Task: Find connections with filter location Villa del Rosario with filter topic #Workwith filter profile language Potuguese with filter current company NTech Workforce with filter school Dr. Harisingh Gour University (Sagar University) with filter industry Embedded Software Products with filter service category Print Design with filter keywords title Petroleum Engineer
Action: Mouse moved to (489, 66)
Screenshot: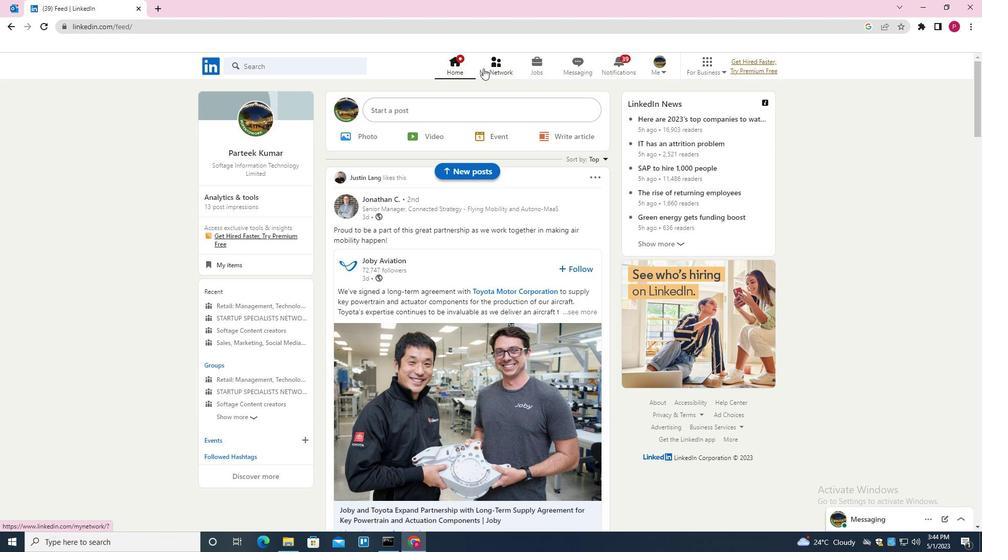 
Action: Mouse pressed left at (489, 66)
Screenshot: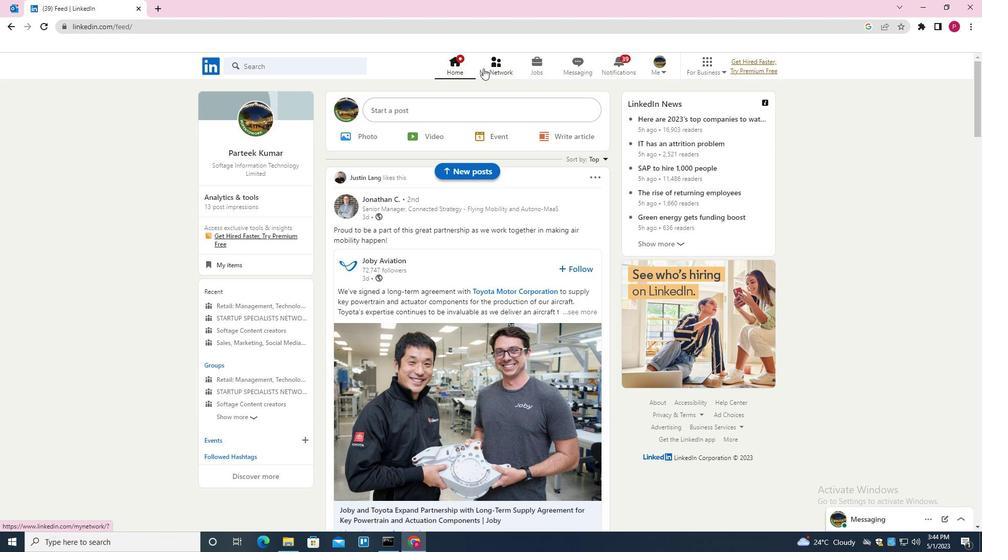 
Action: Mouse moved to (318, 129)
Screenshot: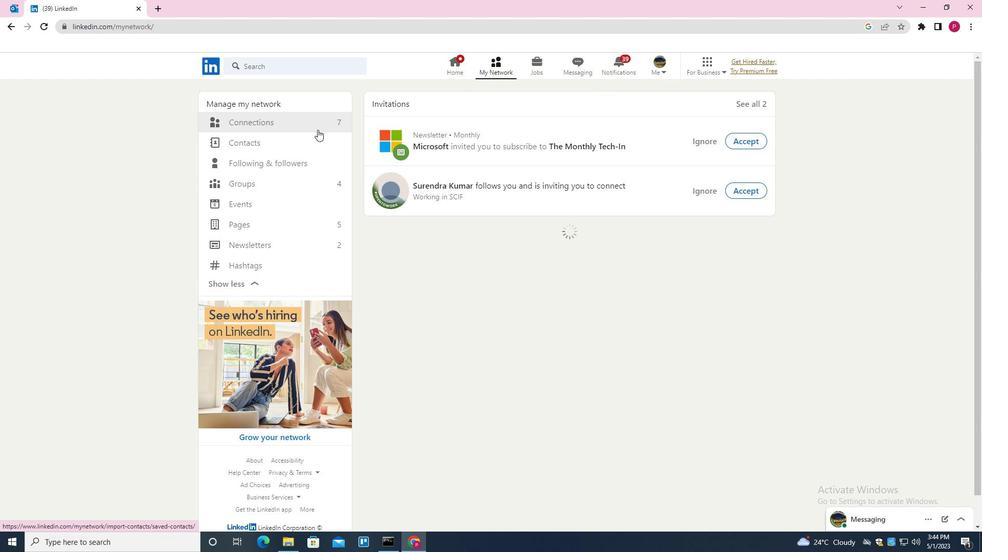 
Action: Mouse pressed left at (318, 129)
Screenshot: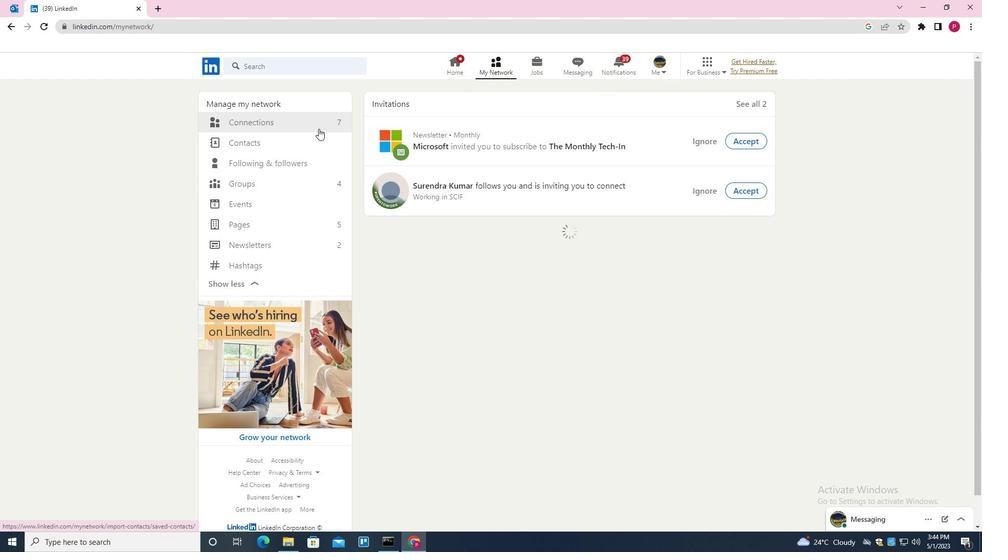 
Action: Mouse moved to (321, 127)
Screenshot: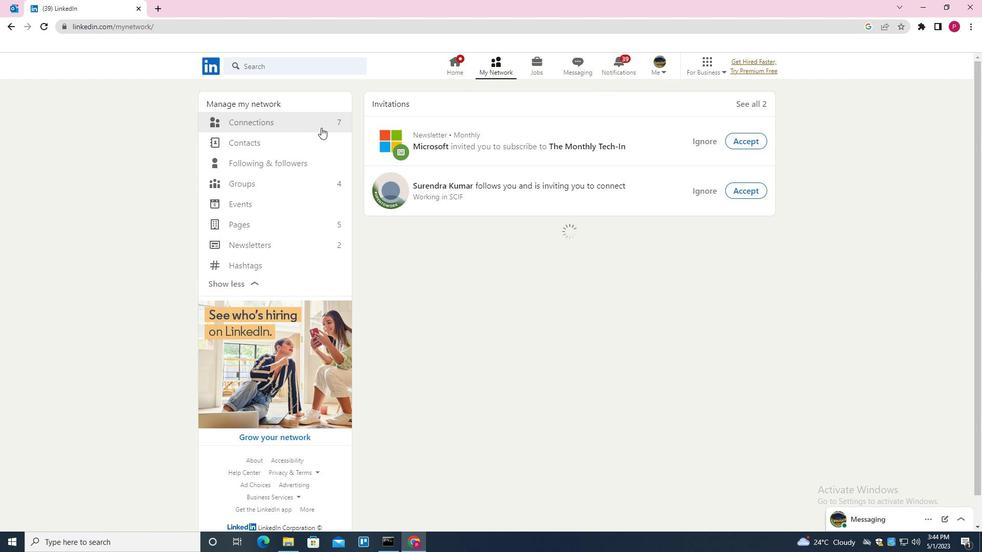 
Action: Mouse pressed left at (321, 127)
Screenshot: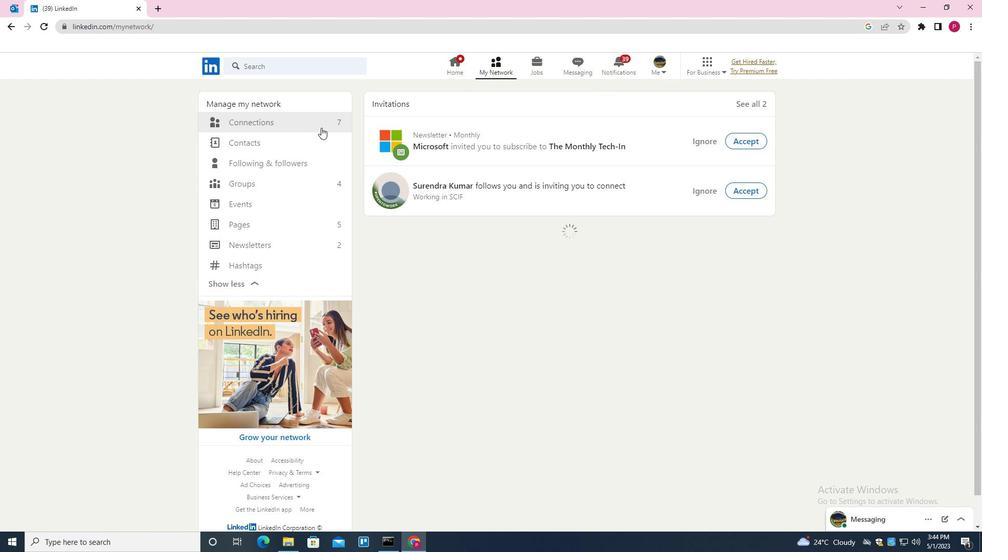 
Action: Mouse moved to (573, 124)
Screenshot: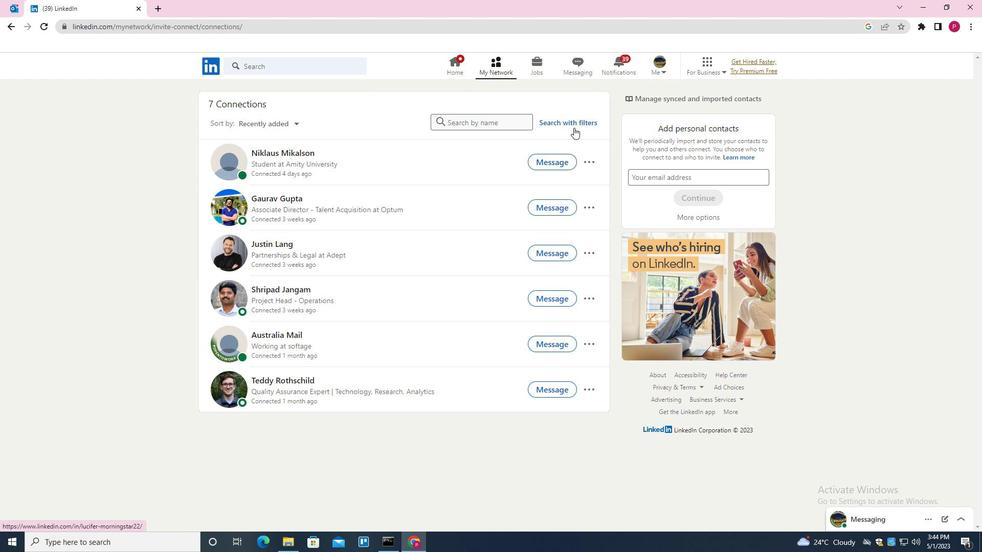 
Action: Mouse pressed left at (573, 124)
Screenshot: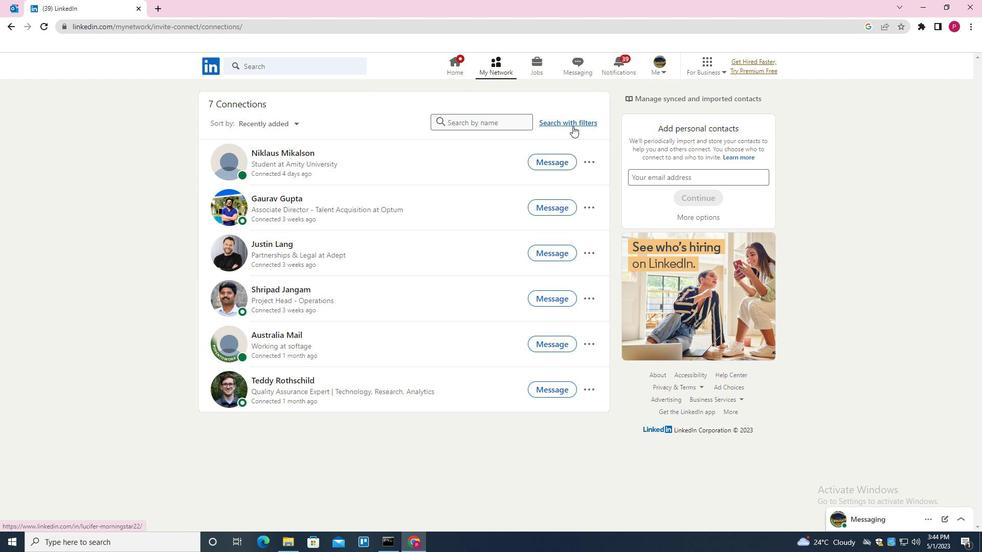 
Action: Mouse moved to (519, 94)
Screenshot: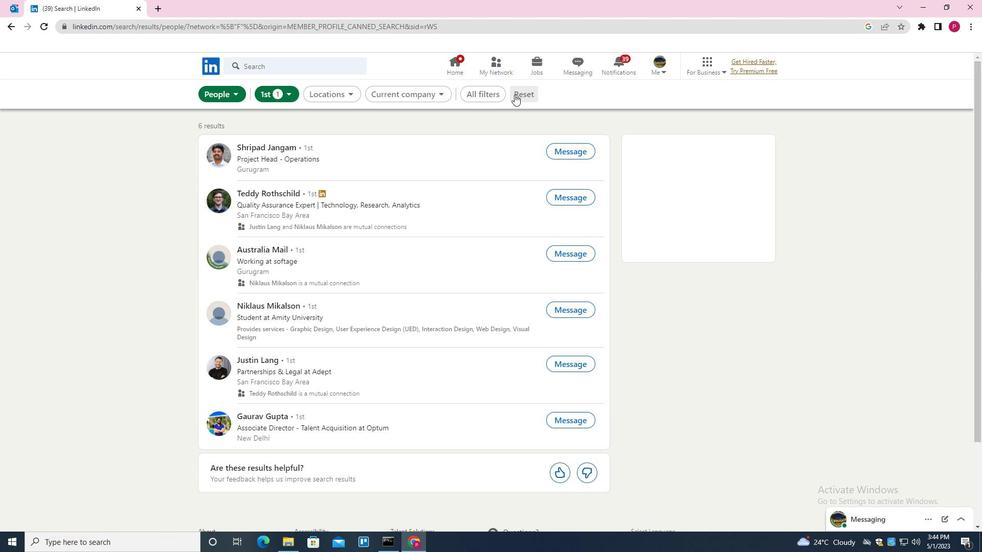 
Action: Mouse pressed left at (519, 94)
Screenshot: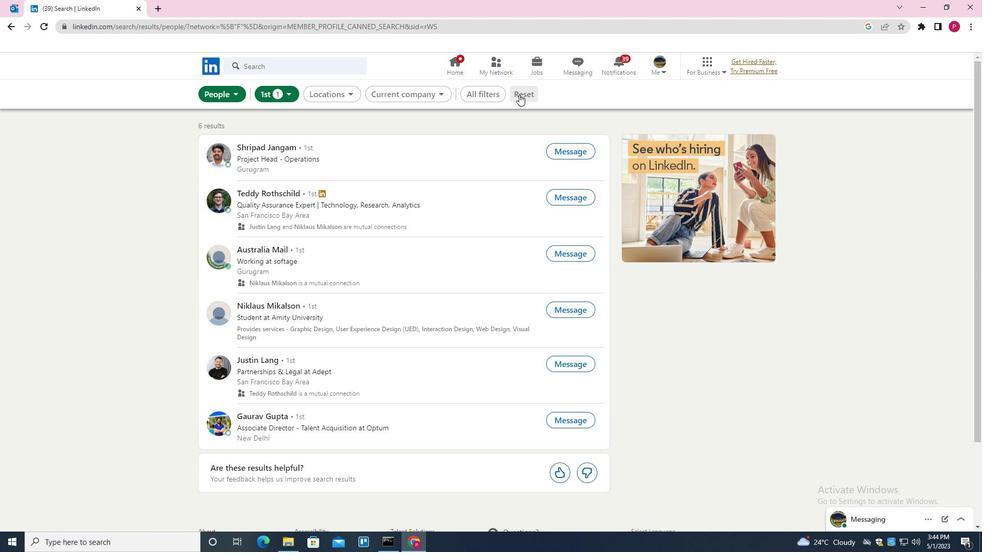 
Action: Mouse moved to (507, 93)
Screenshot: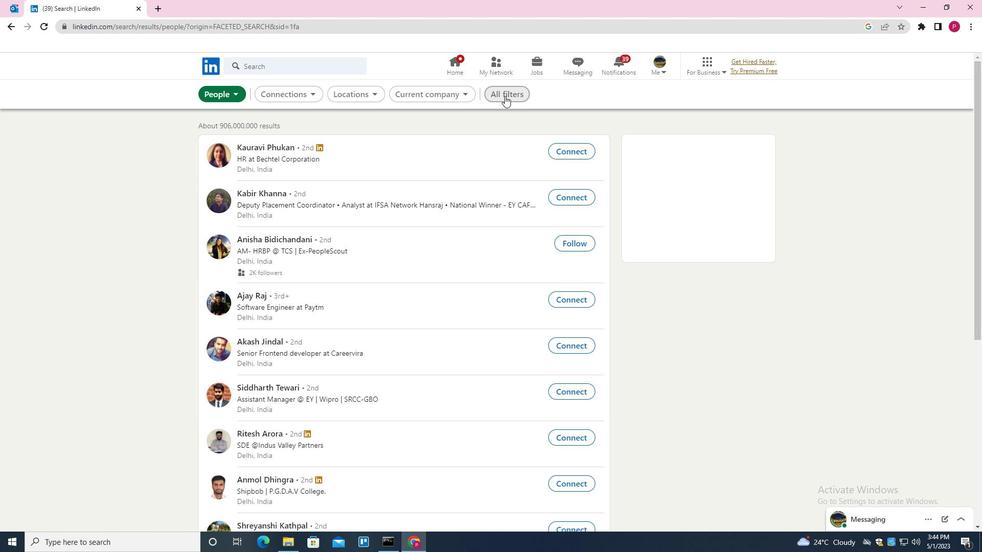 
Action: Mouse pressed left at (507, 93)
Screenshot: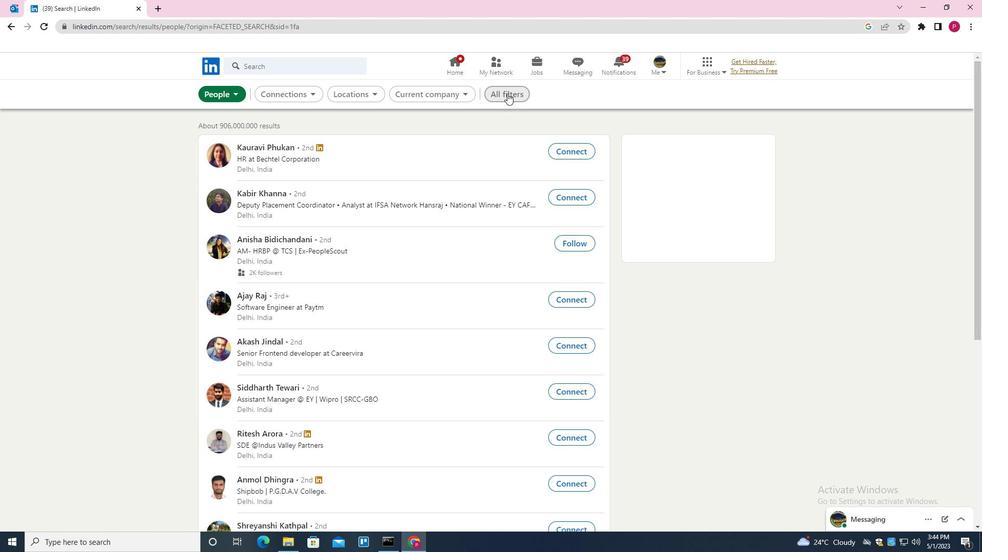 
Action: Mouse moved to (871, 331)
Screenshot: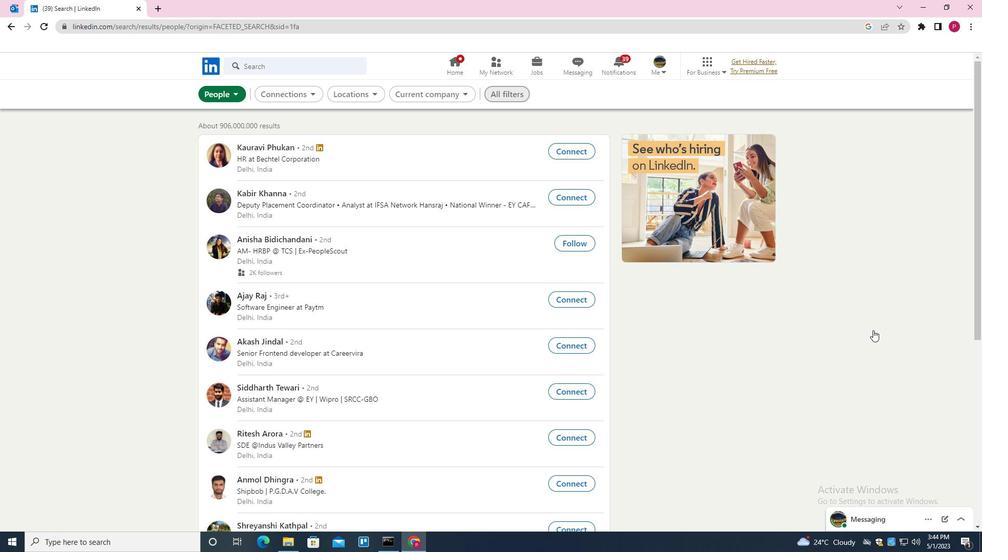 
Action: Mouse scrolled (871, 331) with delta (0, 0)
Screenshot: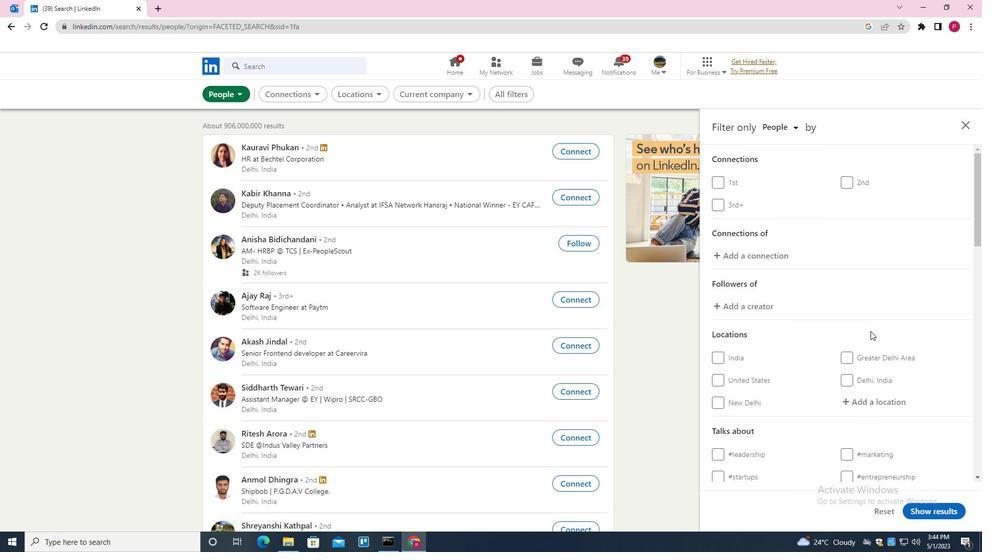 
Action: Mouse scrolled (871, 331) with delta (0, 0)
Screenshot: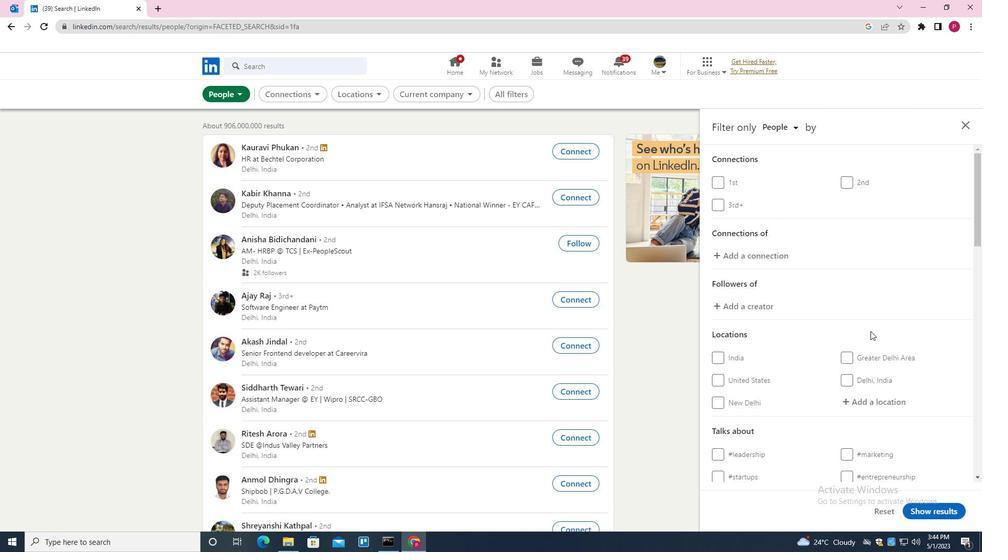 
Action: Mouse moved to (883, 299)
Screenshot: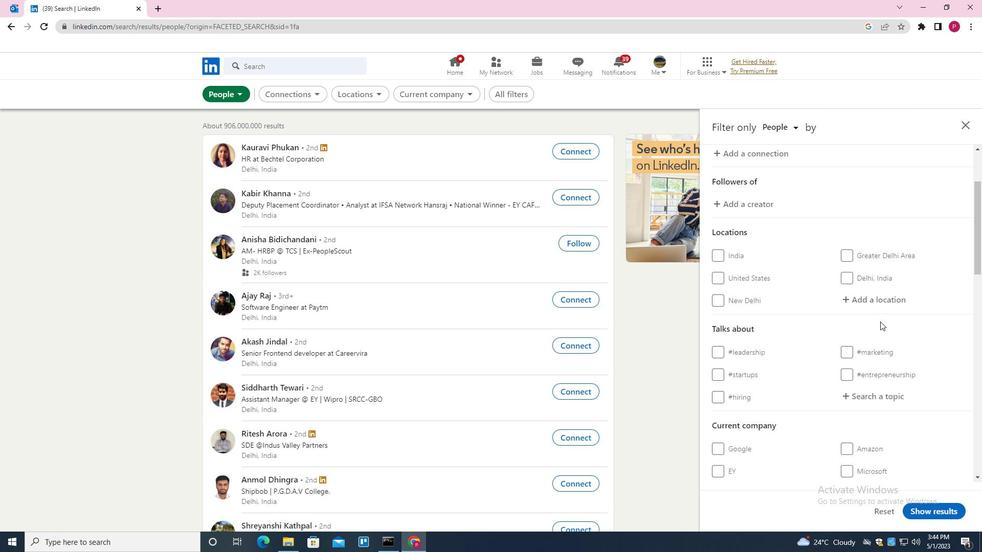 
Action: Mouse pressed left at (883, 299)
Screenshot: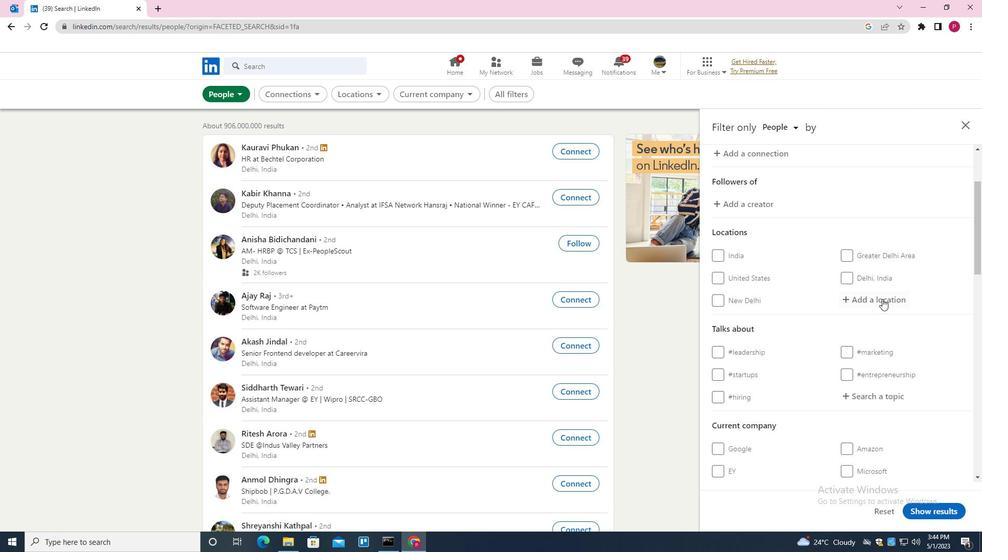 
Action: Key pressed <Key.shift>VILLA<Key.space>DEL<Key.down><Key.enter>
Screenshot: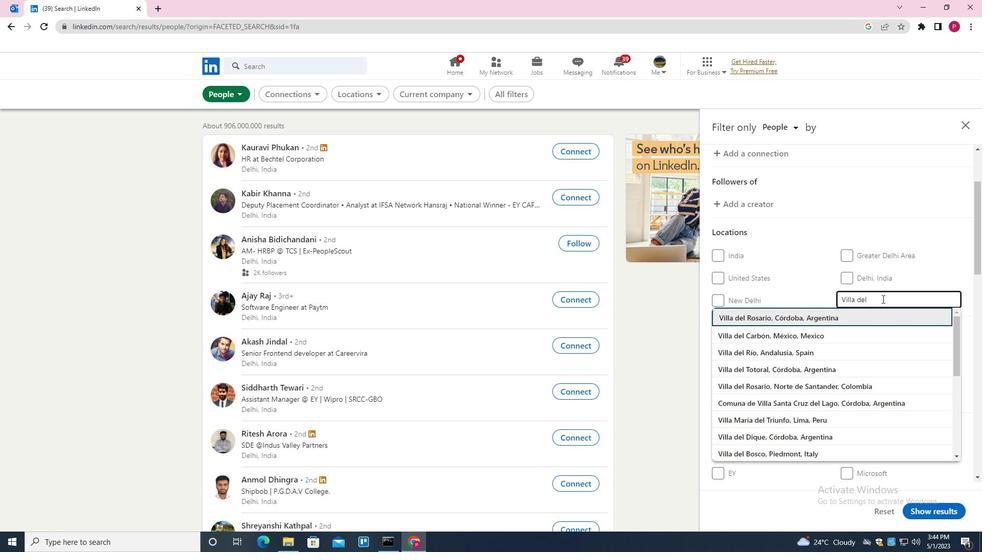 
Action: Mouse moved to (877, 302)
Screenshot: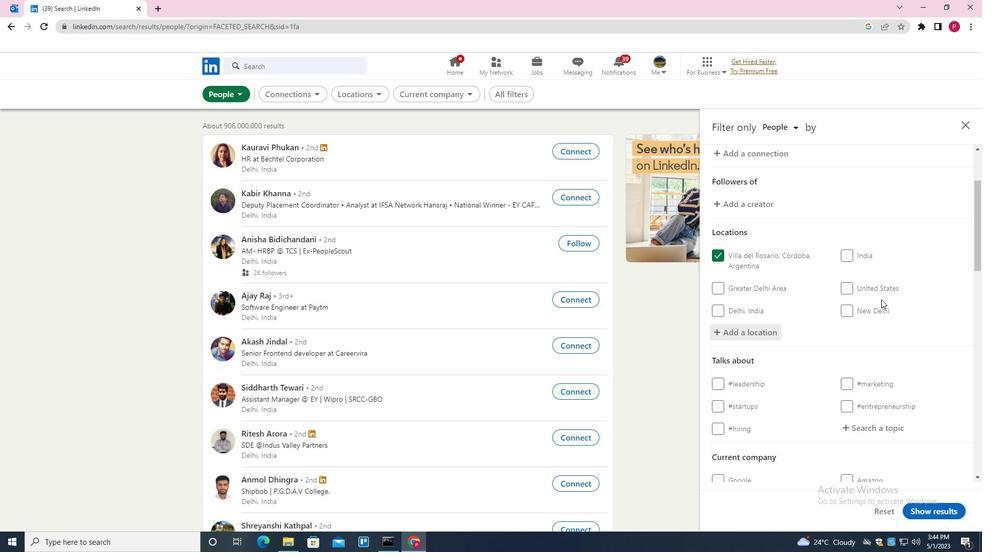 
Action: Mouse scrolled (877, 302) with delta (0, 0)
Screenshot: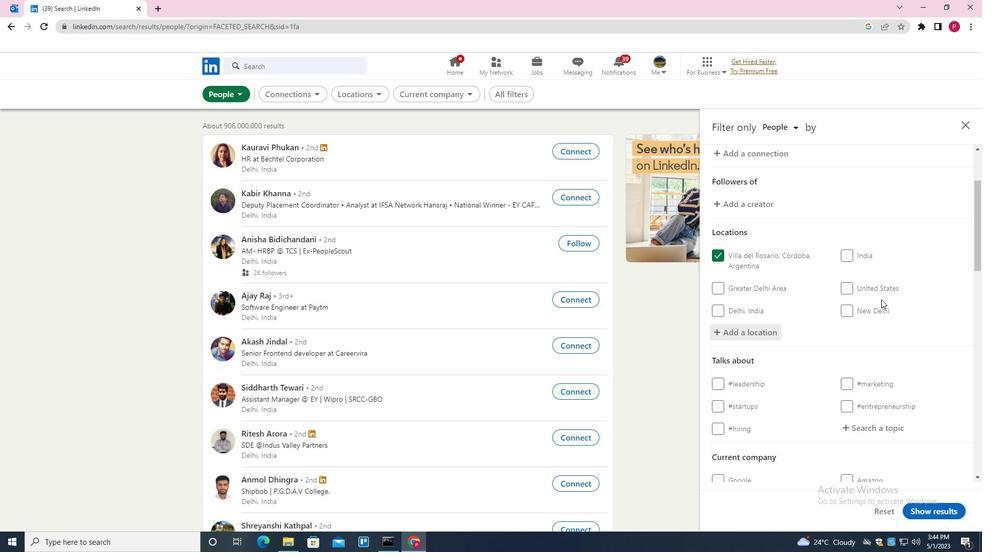 
Action: Mouse moved to (875, 305)
Screenshot: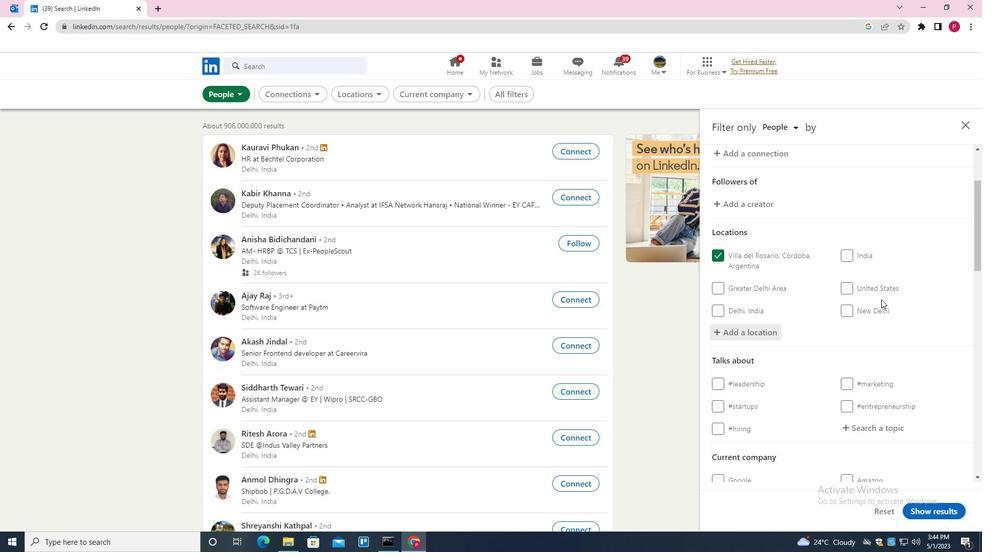 
Action: Mouse scrolled (875, 304) with delta (0, 0)
Screenshot: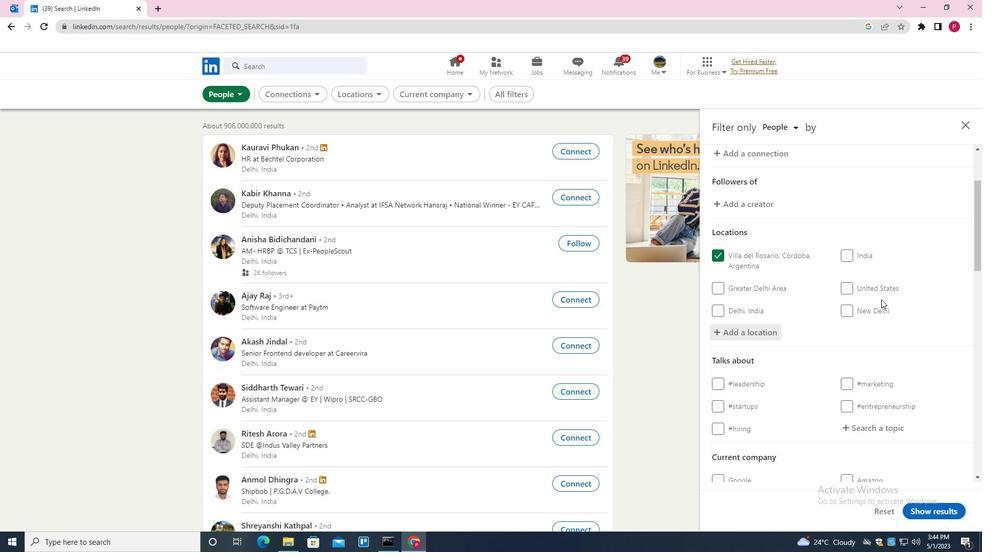 
Action: Mouse scrolled (875, 304) with delta (0, 0)
Screenshot: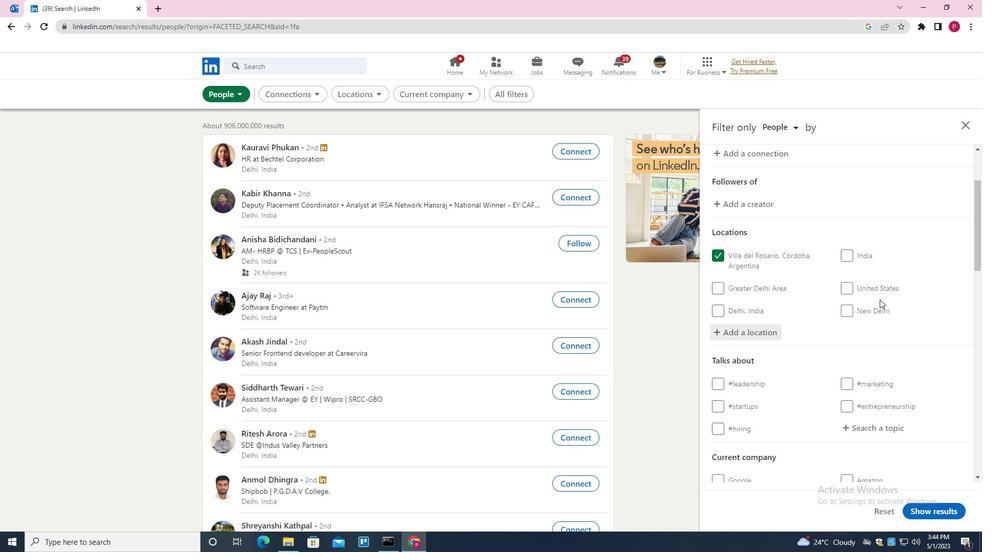 
Action: Mouse moved to (877, 269)
Screenshot: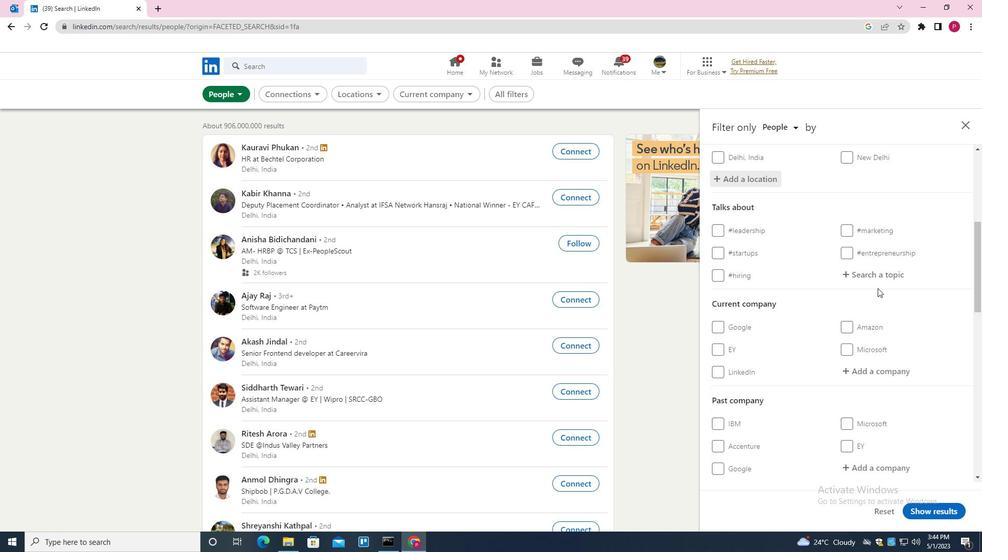 
Action: Mouse pressed left at (877, 269)
Screenshot: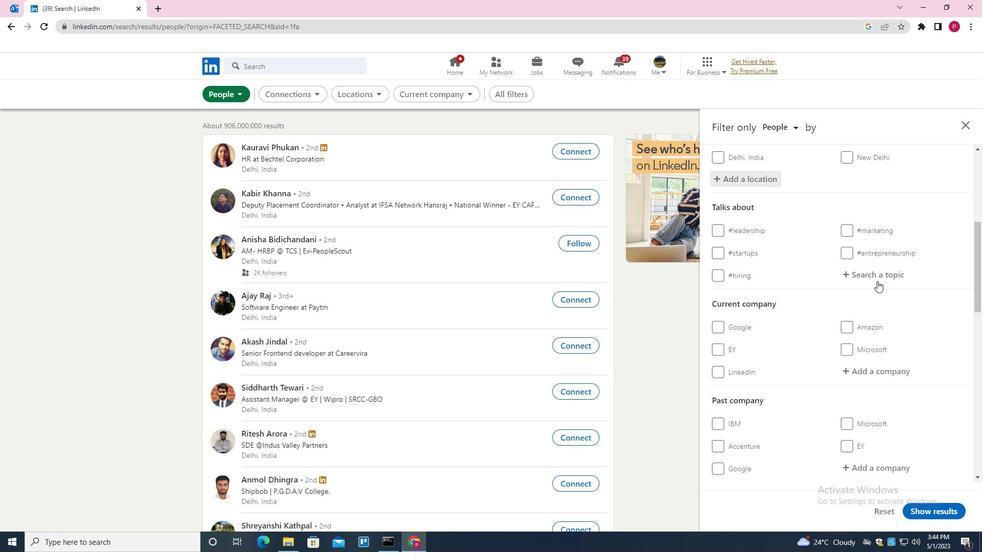 
Action: Key pressed WORK<Key.down><Key.enter>
Screenshot: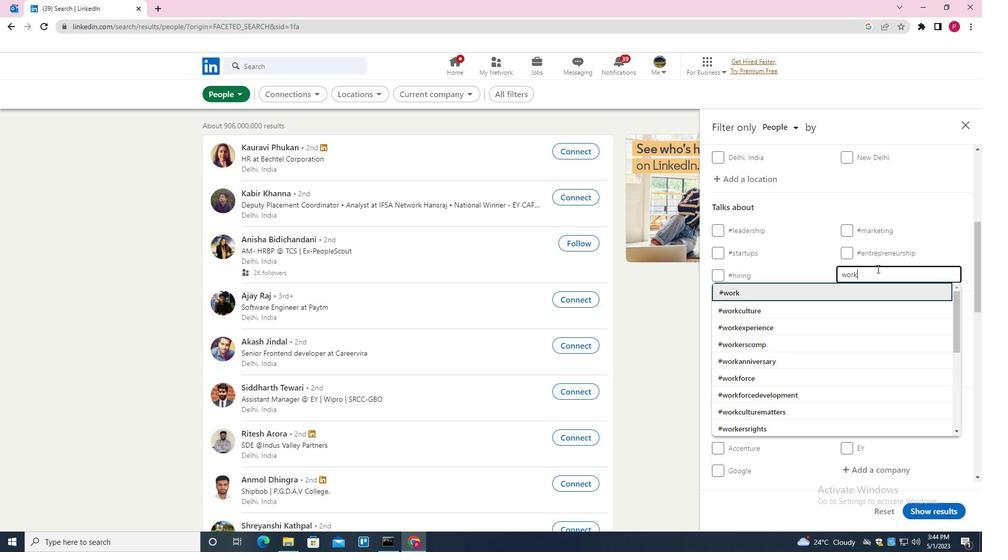 
Action: Mouse moved to (859, 297)
Screenshot: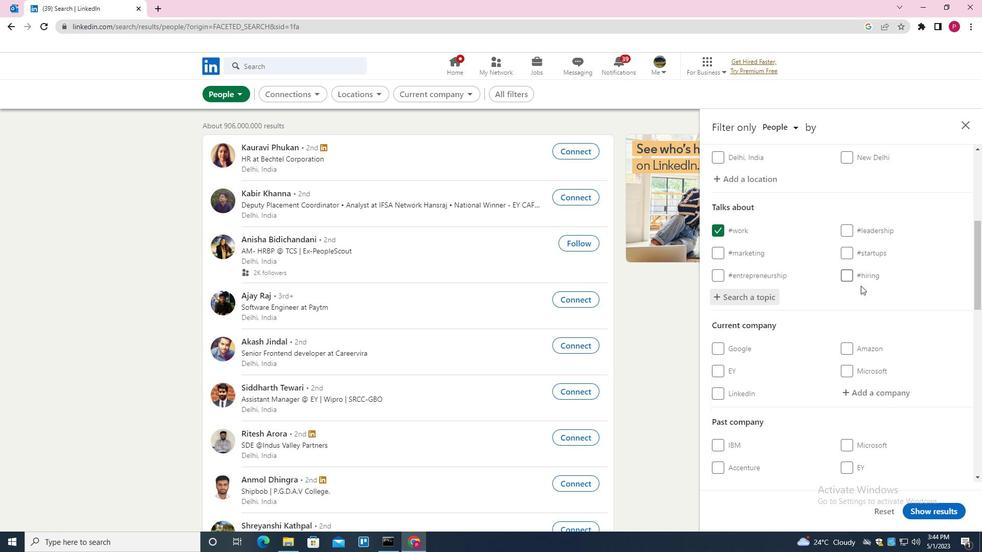 
Action: Mouse scrolled (859, 296) with delta (0, 0)
Screenshot: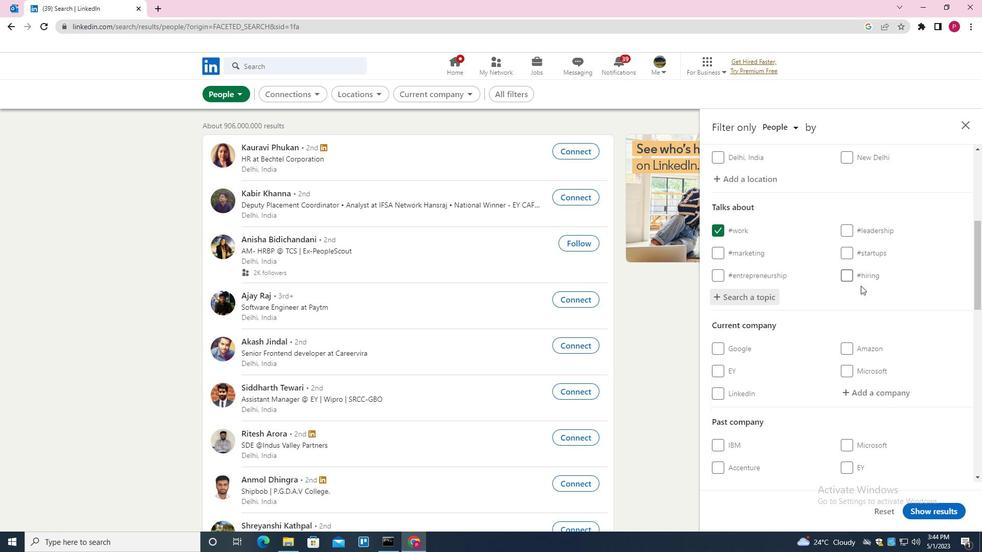 
Action: Mouse moved to (851, 302)
Screenshot: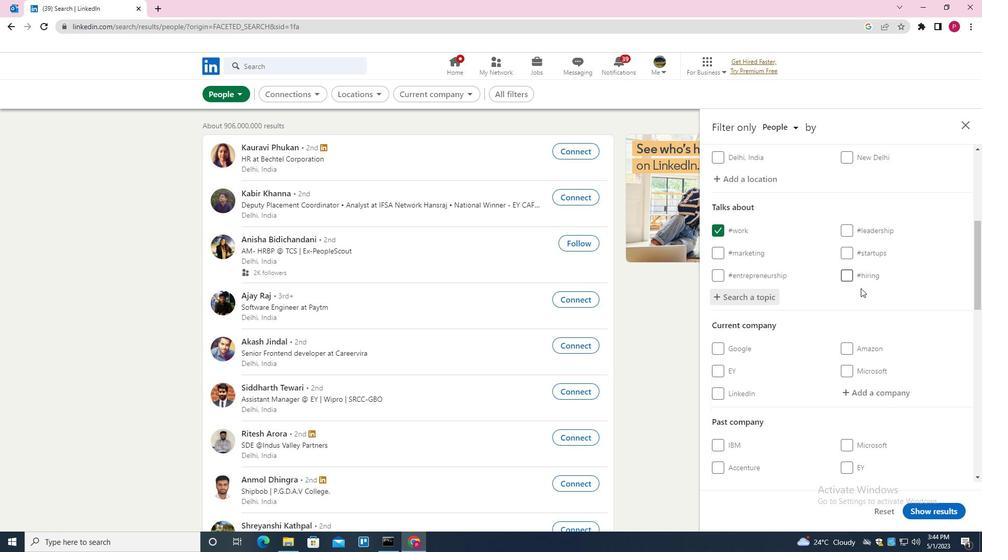
Action: Mouse scrolled (851, 302) with delta (0, 0)
Screenshot: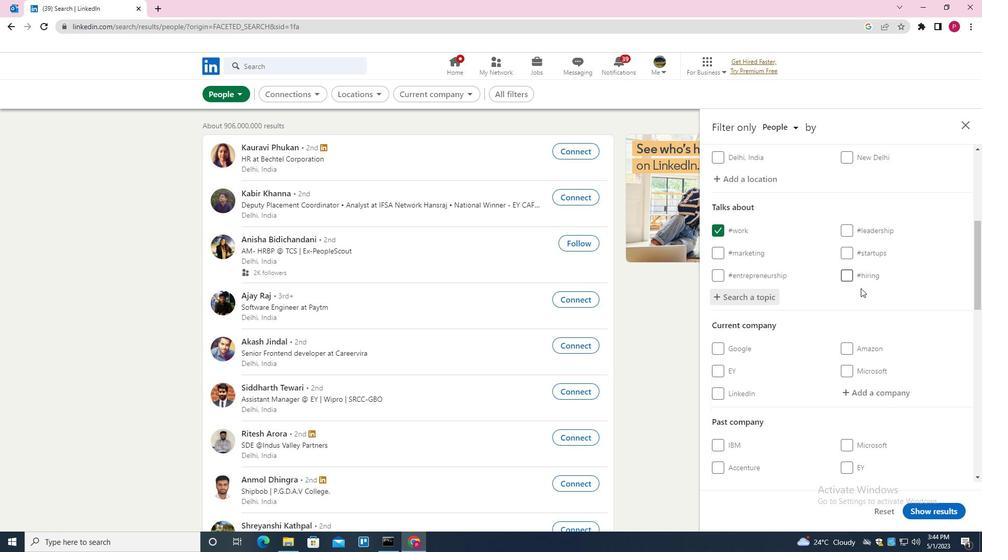 
Action: Mouse moved to (848, 305)
Screenshot: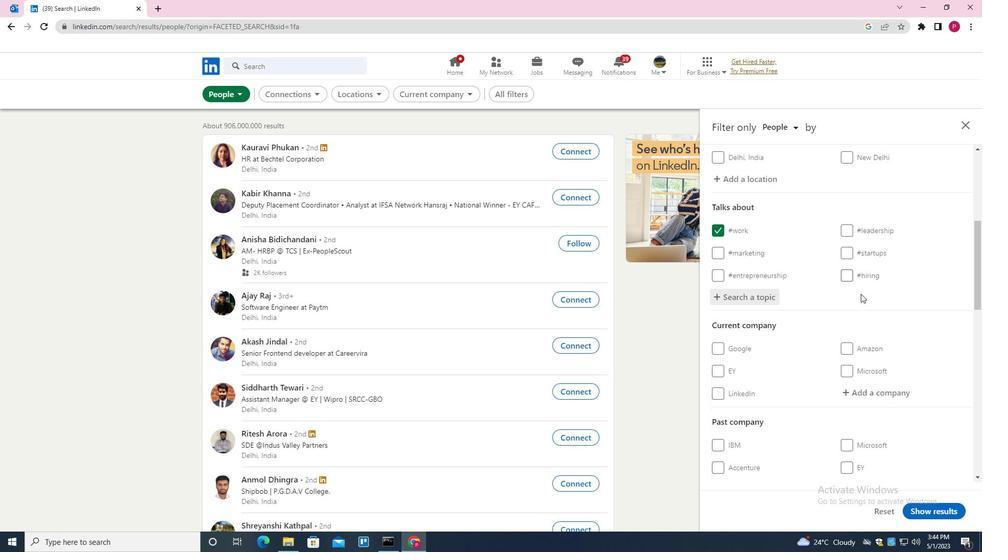 
Action: Mouse scrolled (848, 304) with delta (0, 0)
Screenshot: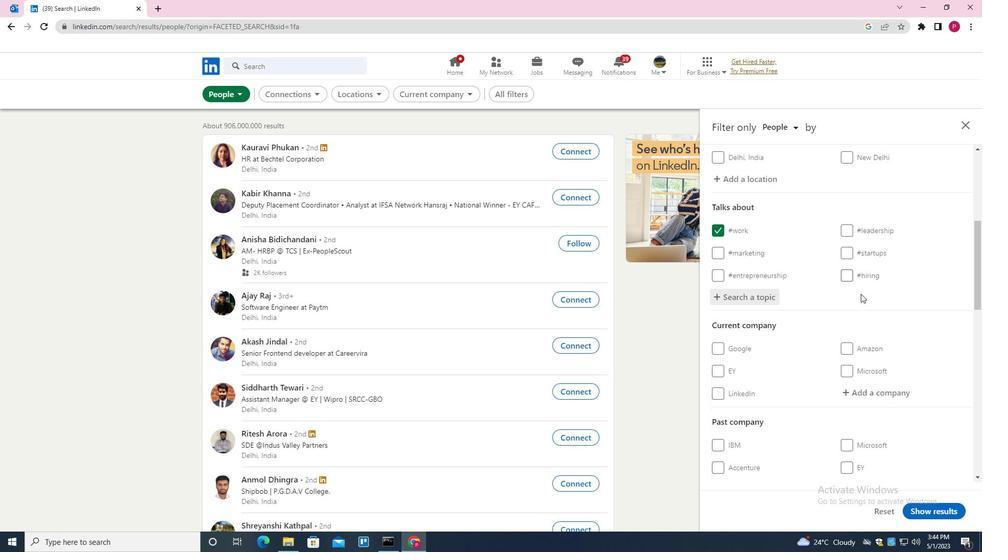 
Action: Mouse moved to (812, 336)
Screenshot: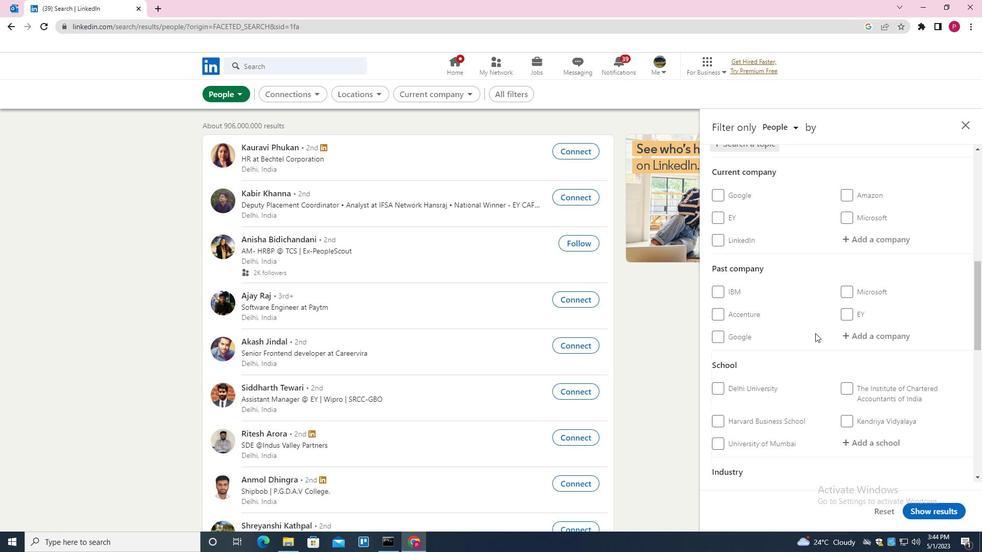 
Action: Mouse scrolled (812, 336) with delta (0, 0)
Screenshot: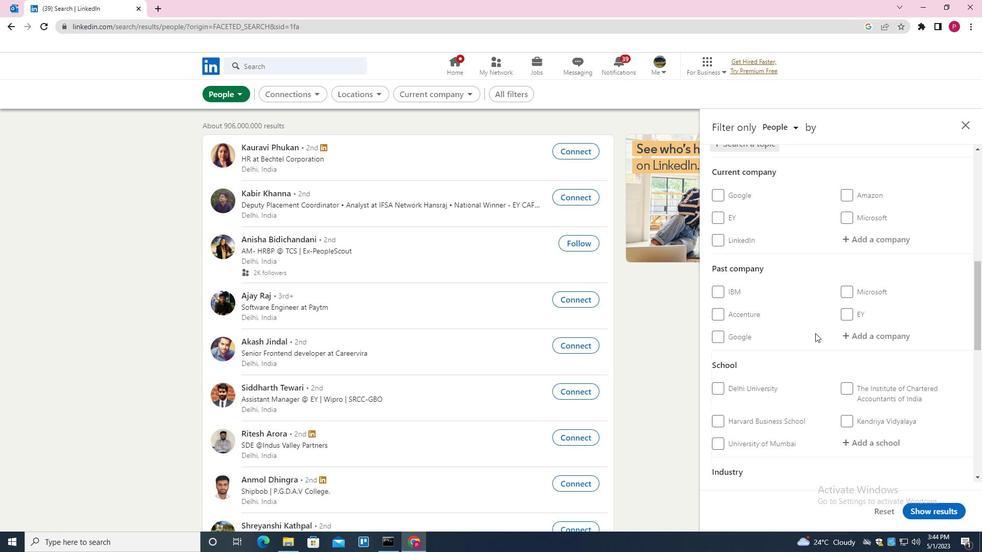 
Action: Mouse scrolled (812, 336) with delta (0, 0)
Screenshot: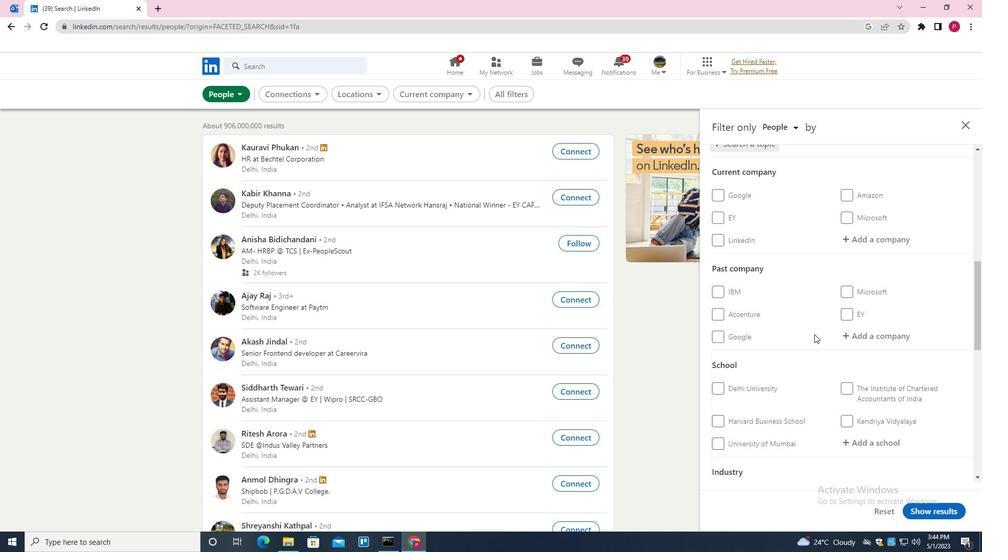 
Action: Mouse scrolled (812, 336) with delta (0, 0)
Screenshot: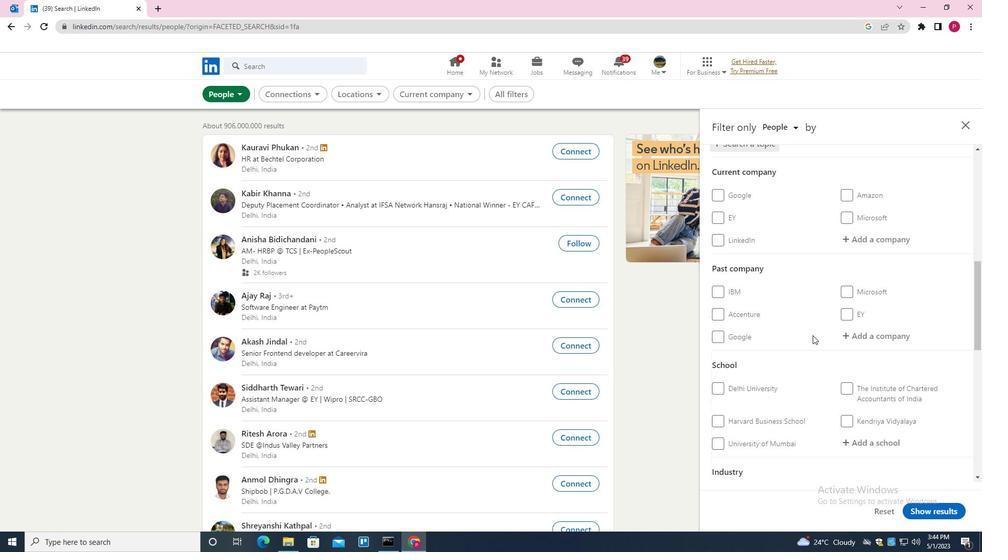 
Action: Mouse scrolled (812, 336) with delta (0, 0)
Screenshot: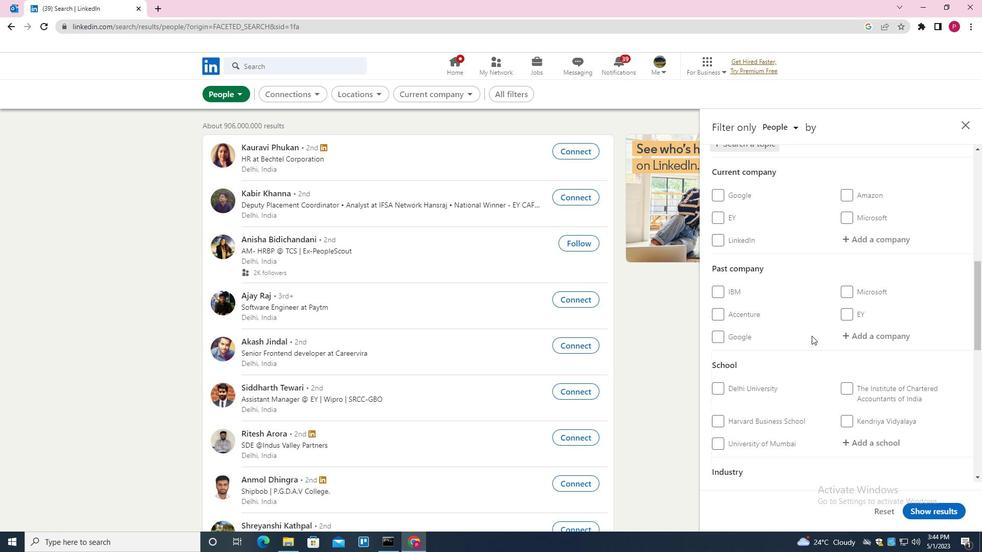 
Action: Mouse scrolled (812, 336) with delta (0, 0)
Screenshot: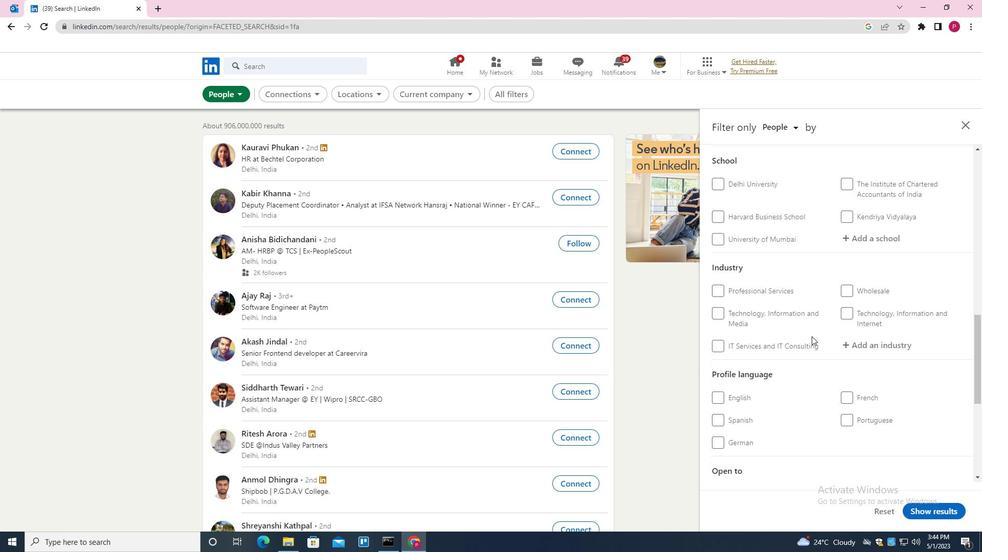 
Action: Mouse scrolled (812, 336) with delta (0, 0)
Screenshot: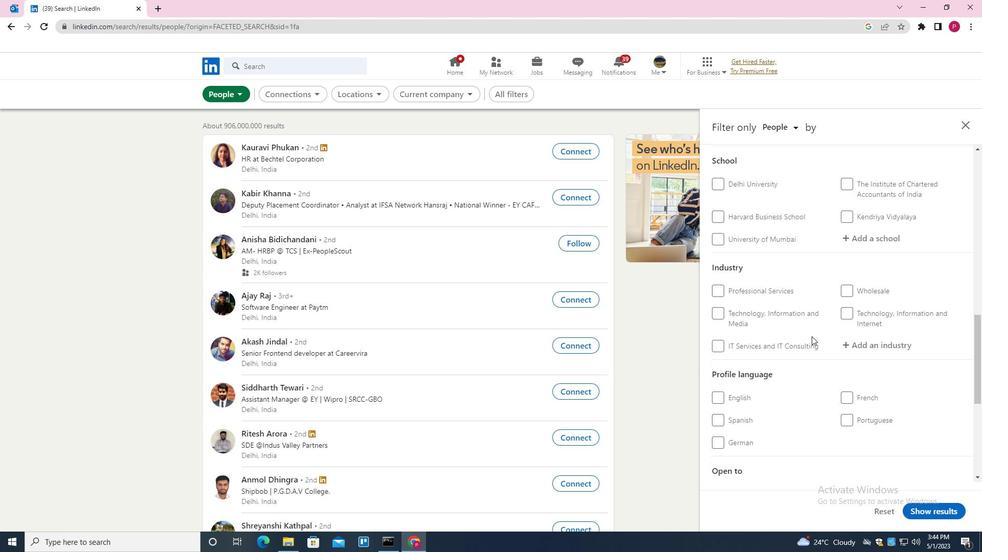 
Action: Mouse scrolled (812, 336) with delta (0, 0)
Screenshot: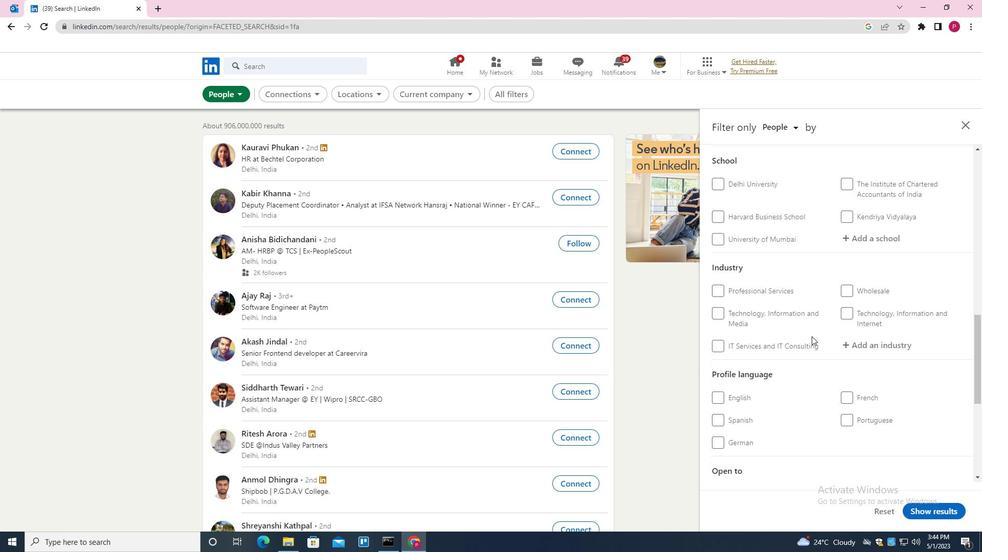 
Action: Mouse moved to (849, 265)
Screenshot: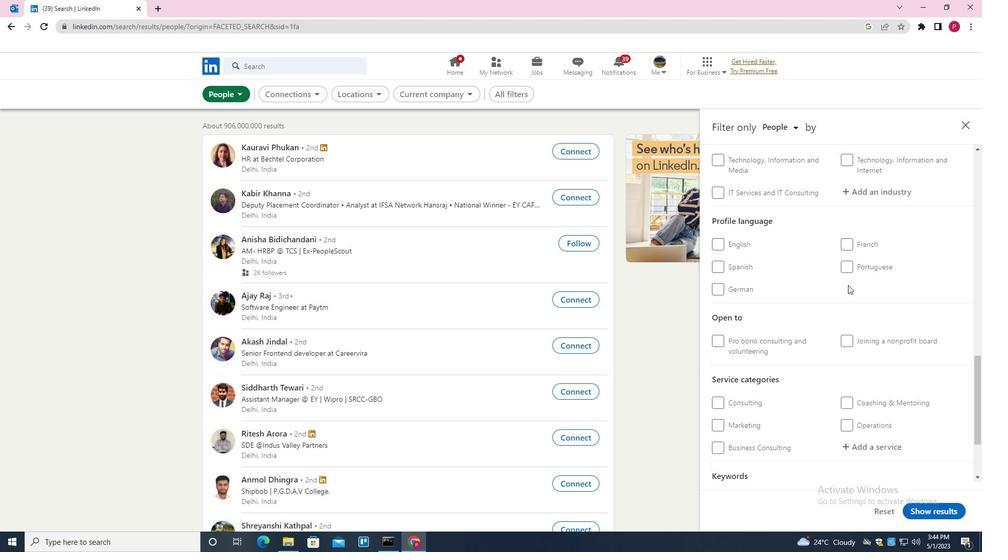 
Action: Mouse pressed left at (849, 265)
Screenshot: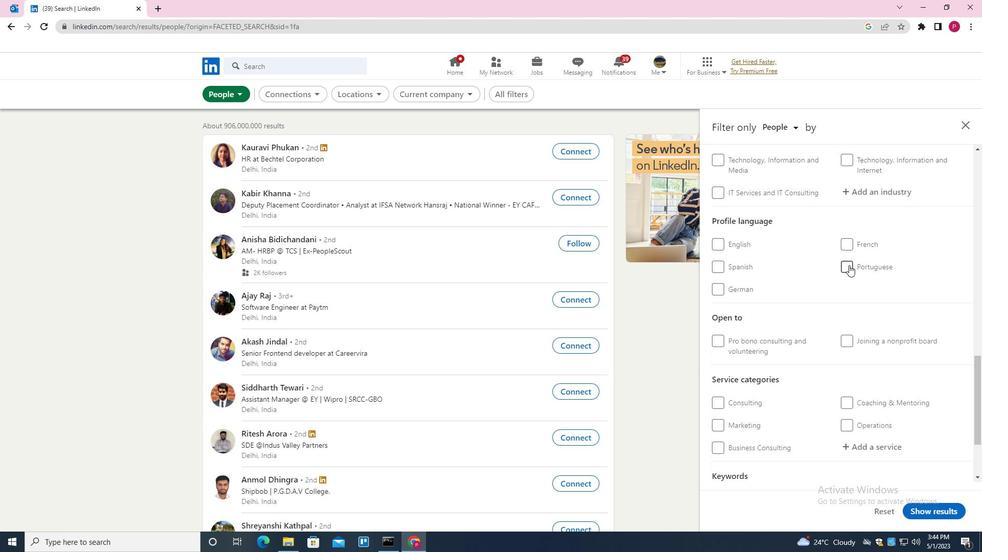
Action: Mouse moved to (790, 313)
Screenshot: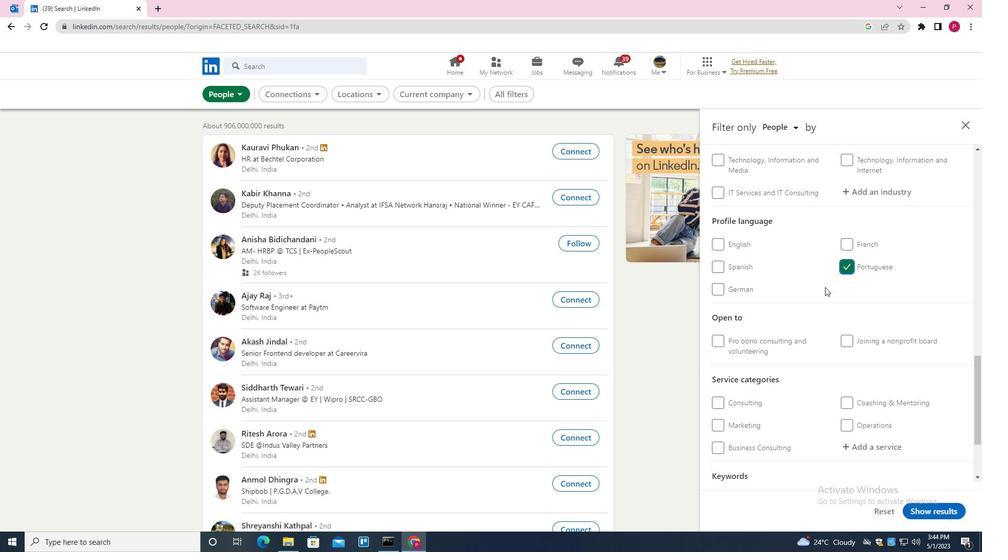 
Action: Mouse scrolled (790, 313) with delta (0, 0)
Screenshot: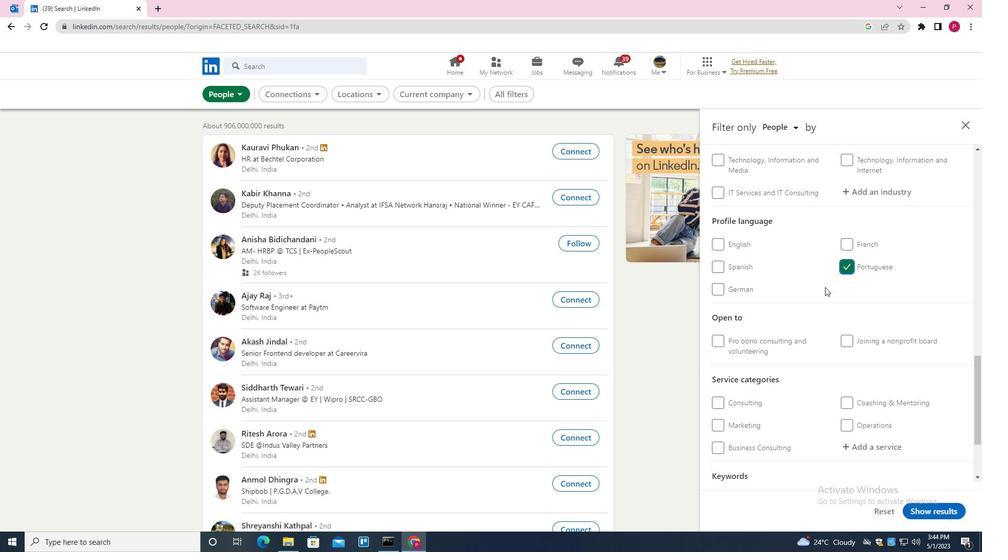 
Action: Mouse scrolled (790, 313) with delta (0, 0)
Screenshot: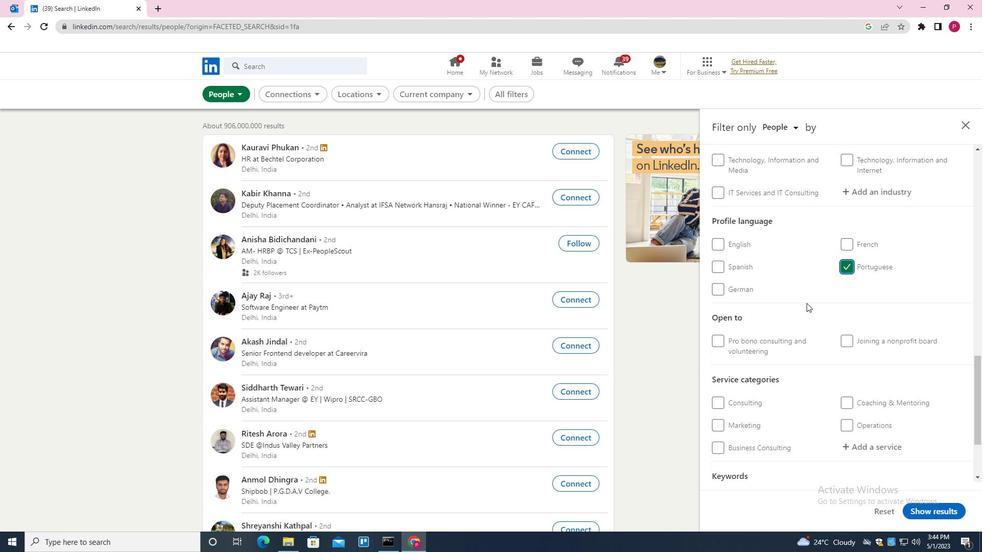 
Action: Mouse scrolled (790, 313) with delta (0, 0)
Screenshot: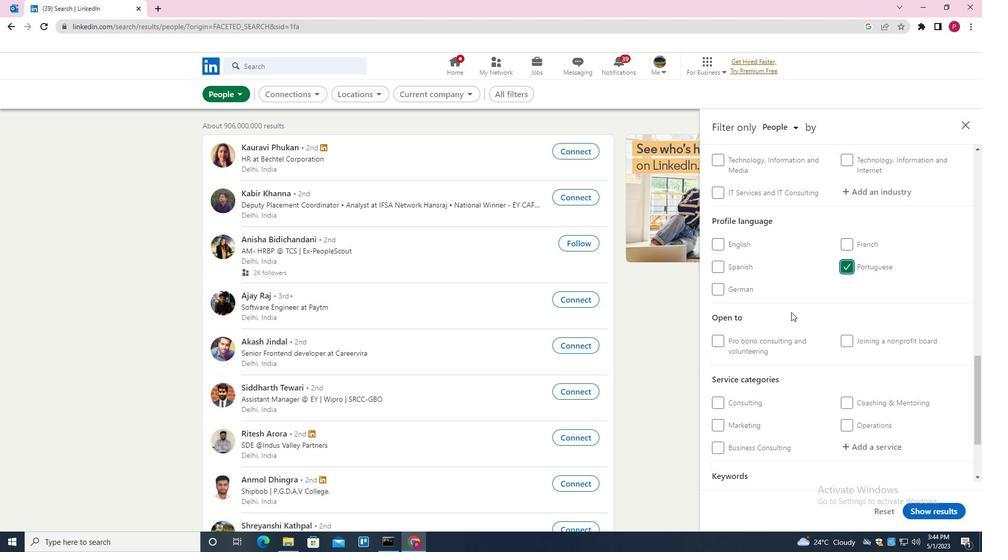 
Action: Mouse scrolled (790, 313) with delta (0, 0)
Screenshot: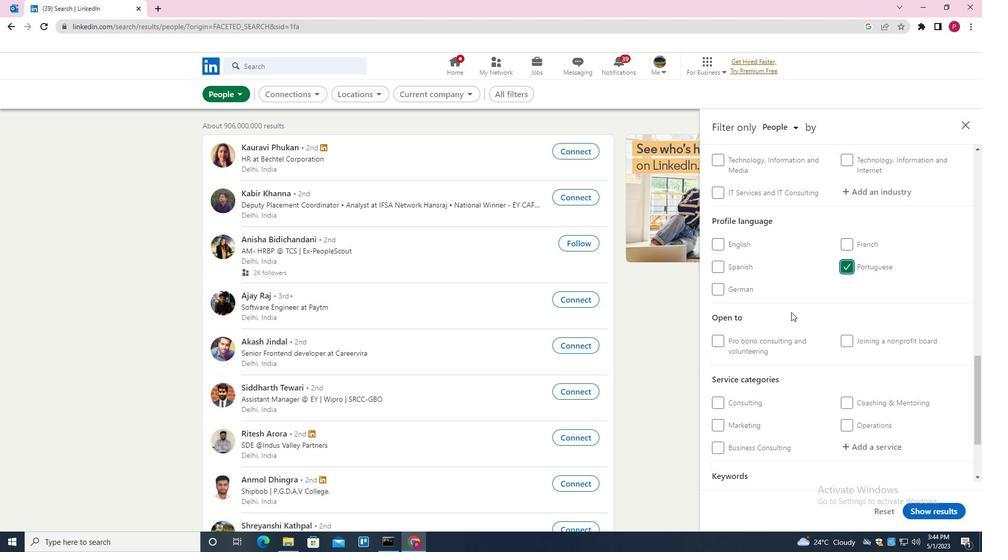 
Action: Mouse scrolled (790, 313) with delta (0, 0)
Screenshot: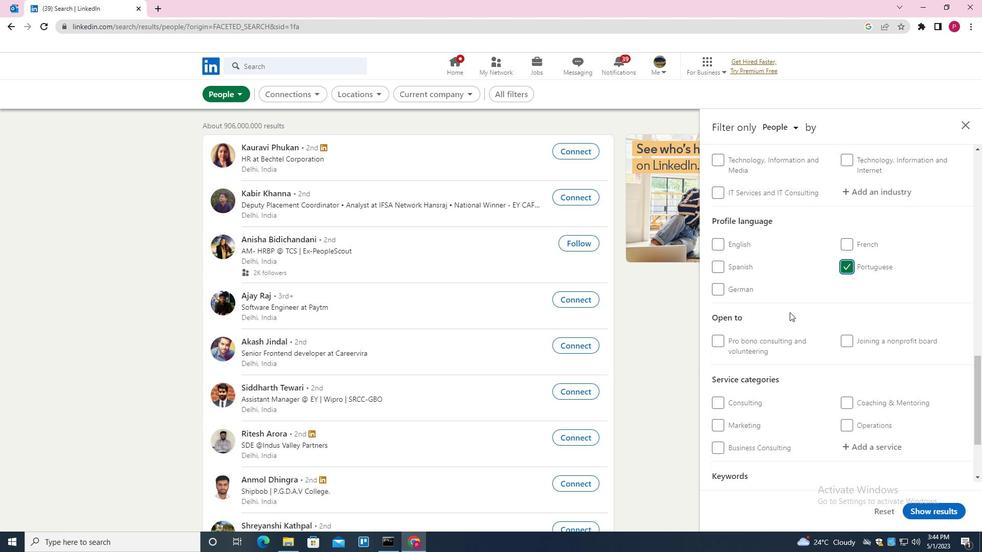 
Action: Mouse scrolled (790, 313) with delta (0, 0)
Screenshot: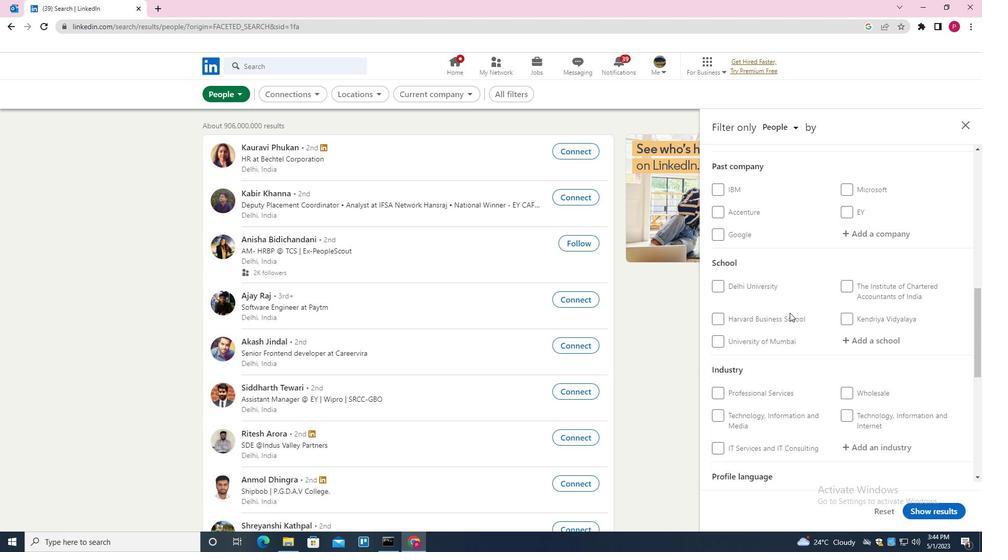 
Action: Mouse moved to (882, 188)
Screenshot: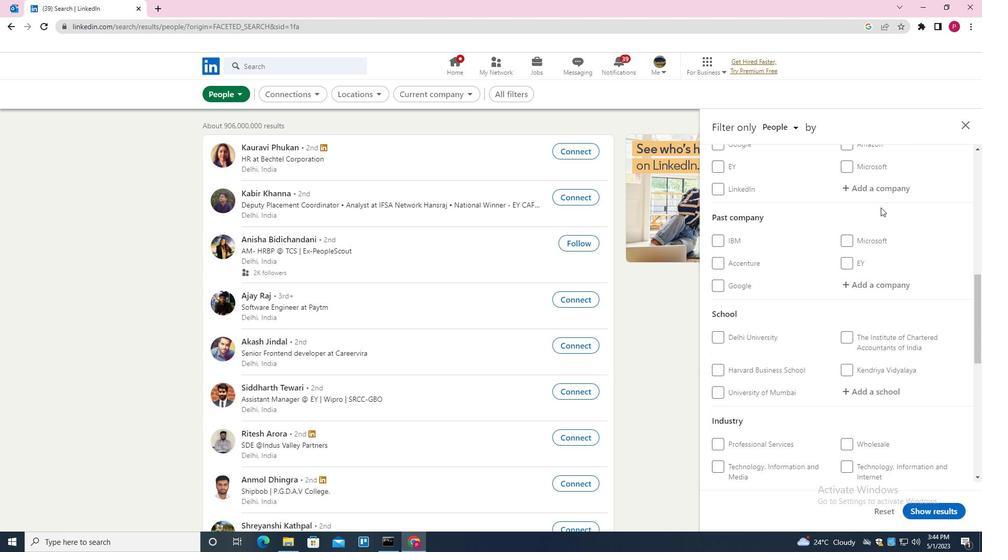 
Action: Mouse pressed left at (882, 188)
Screenshot: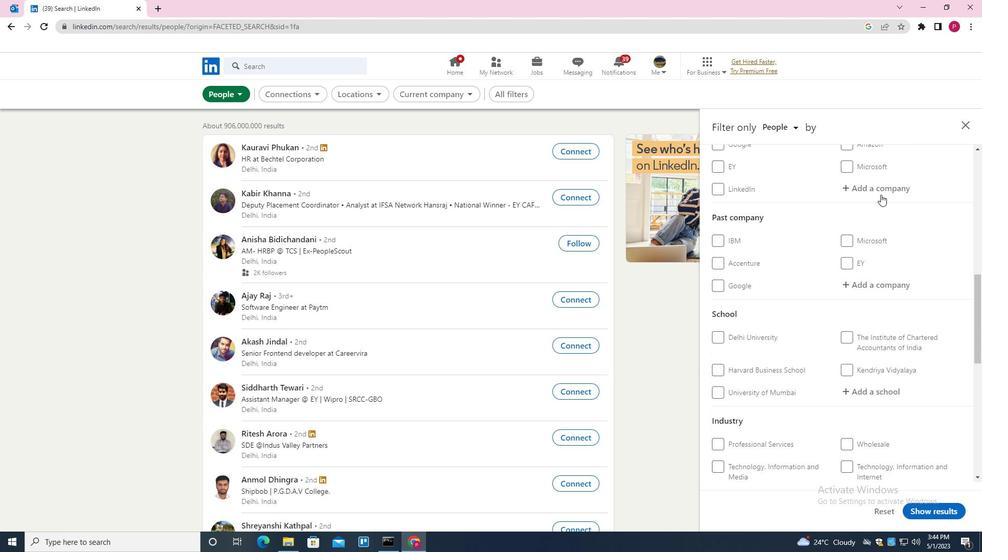 
Action: Mouse scrolled (882, 188) with delta (0, 0)
Screenshot: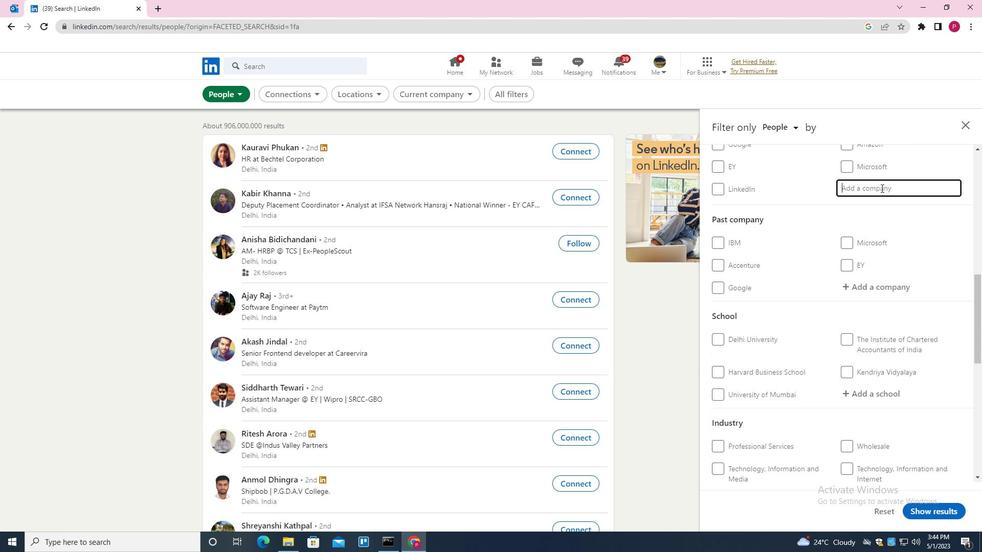 
Action: Mouse scrolled (882, 188) with delta (0, 0)
Screenshot: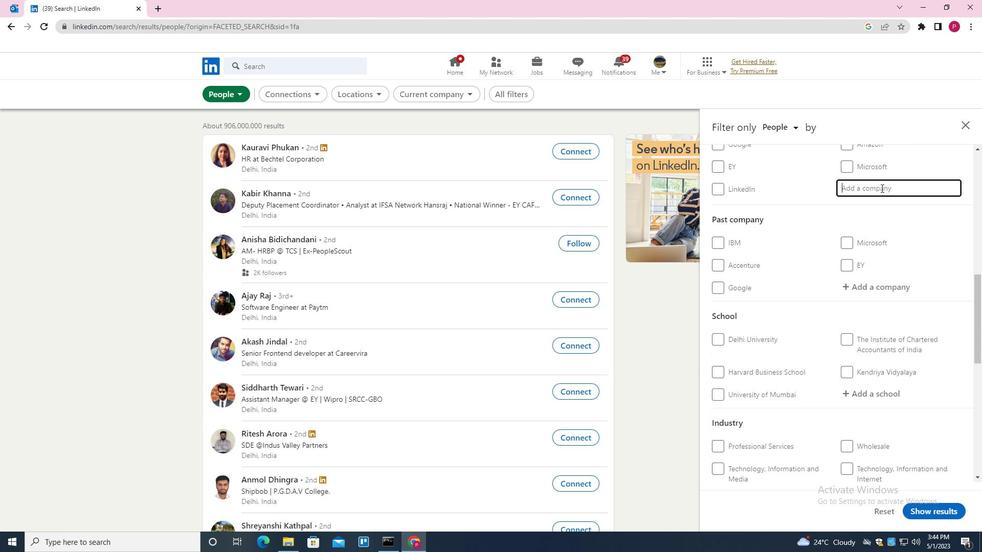 
Action: Mouse moved to (868, 198)
Screenshot: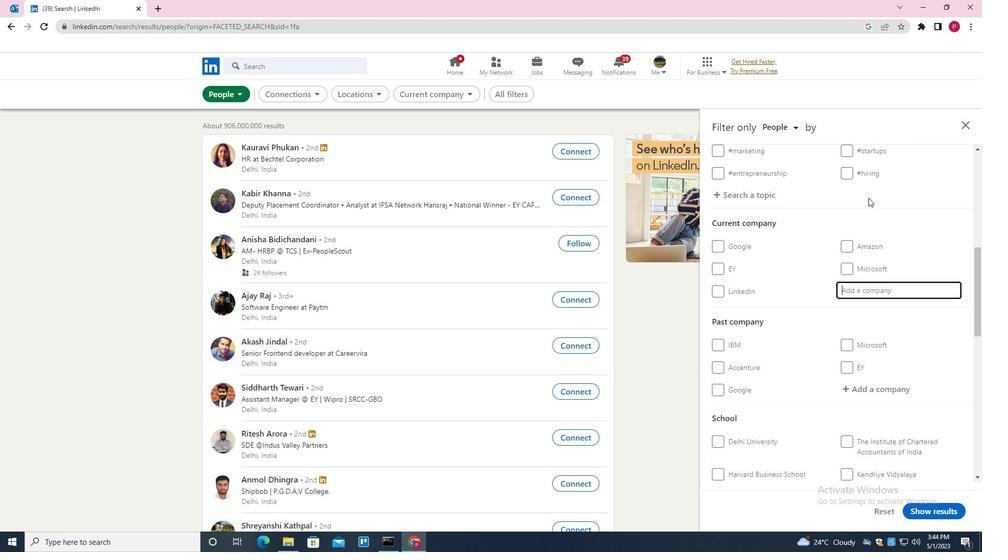 
Action: Key pressed <Key.shift>N<Key.shift>TECH<Key.down><Key.enter>
Screenshot: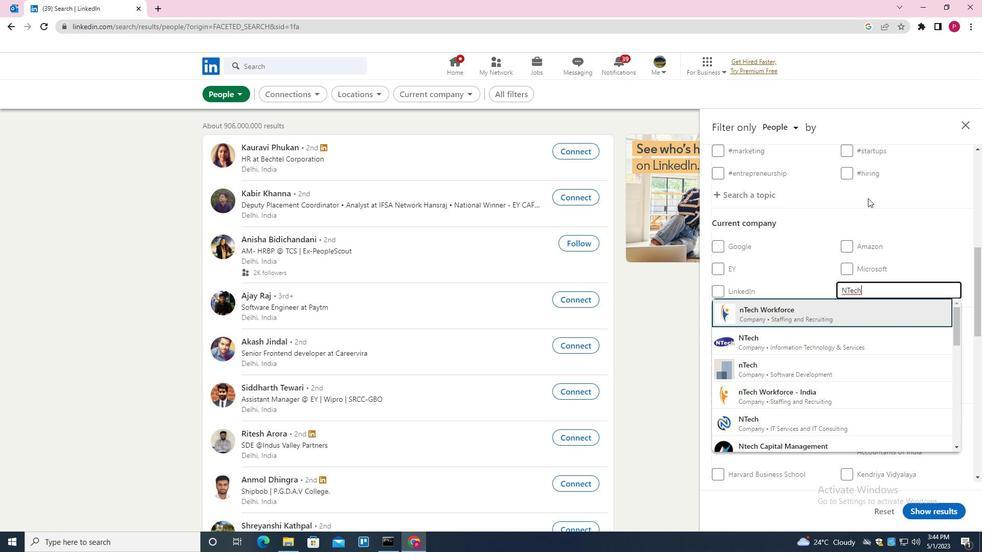 
Action: Mouse moved to (804, 247)
Screenshot: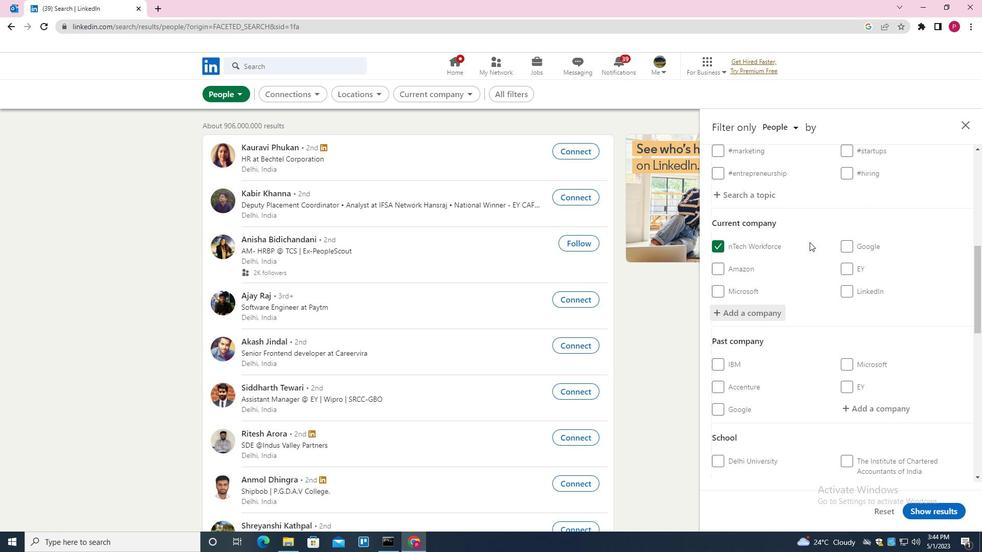 
Action: Mouse scrolled (804, 247) with delta (0, 0)
Screenshot: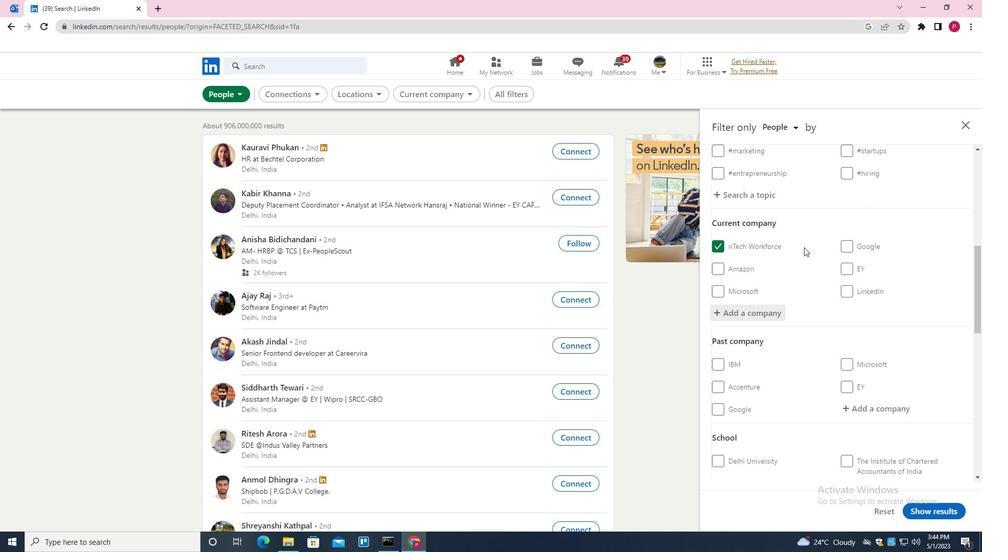
Action: Mouse scrolled (804, 247) with delta (0, 0)
Screenshot: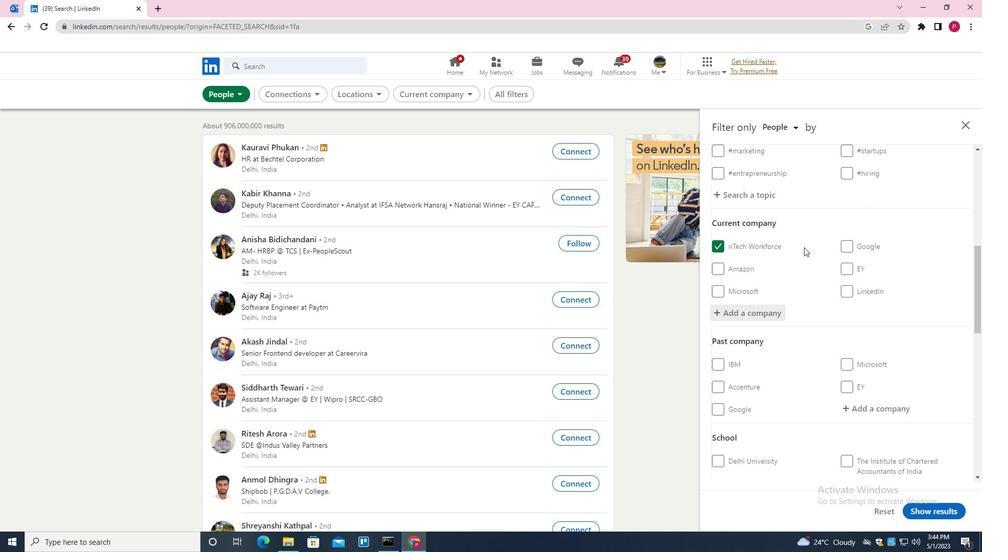 
Action: Mouse scrolled (804, 247) with delta (0, 0)
Screenshot: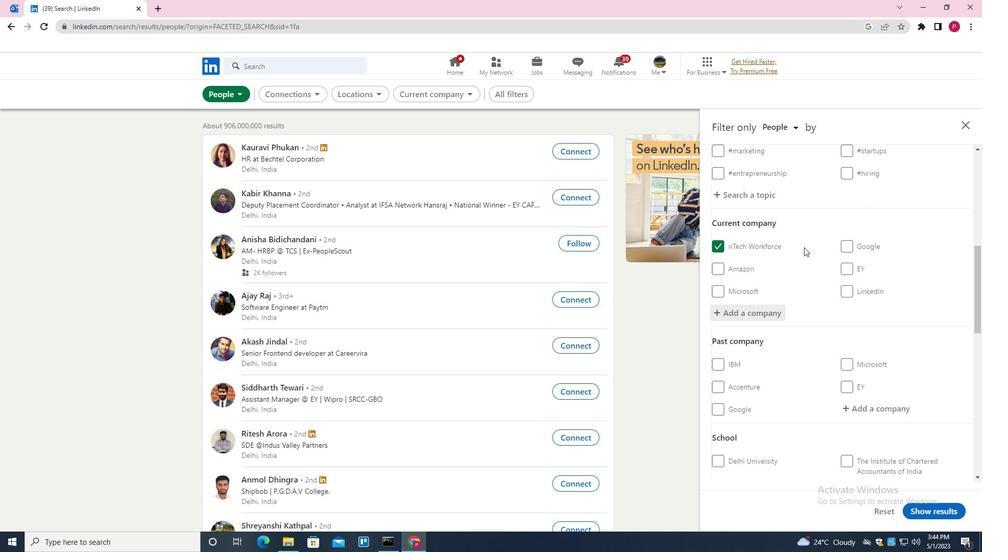 
Action: Mouse scrolled (804, 247) with delta (0, 0)
Screenshot: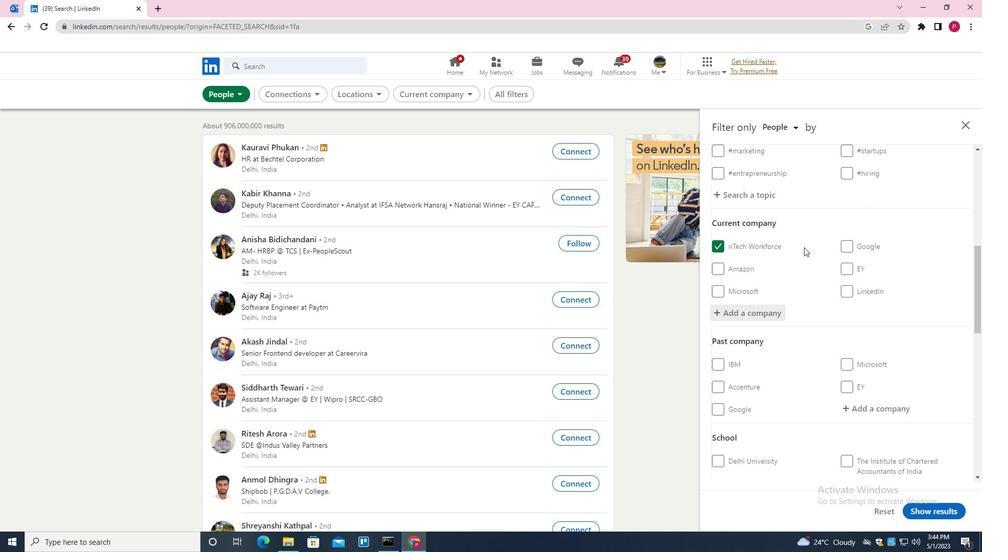 
Action: Mouse moved to (860, 307)
Screenshot: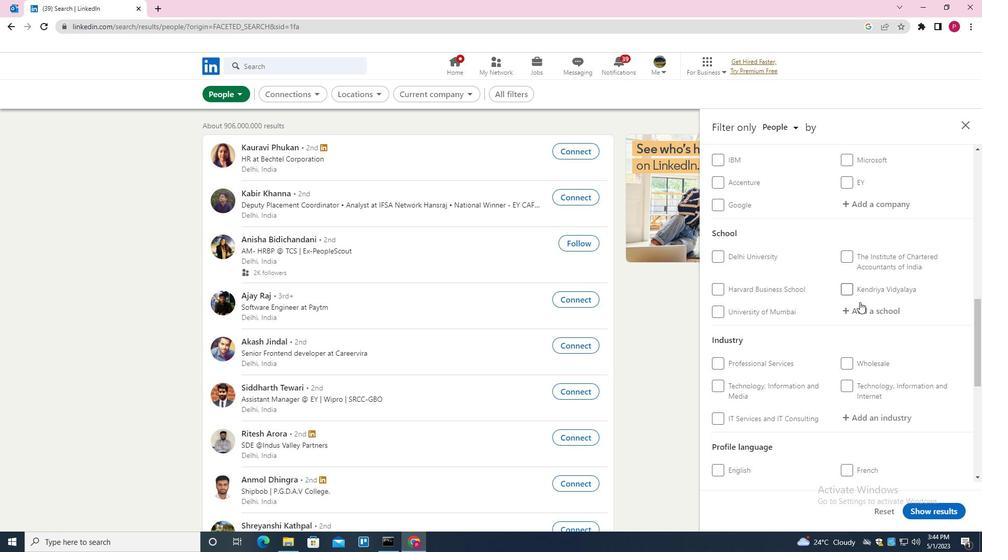 
Action: Mouse pressed left at (860, 307)
Screenshot: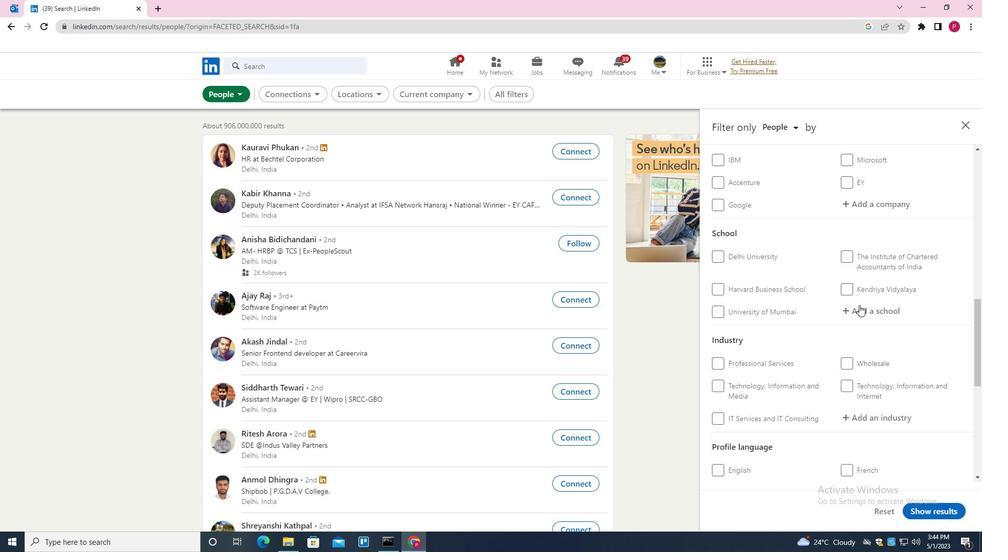 
Action: Key pressed <Key.shift><Key.shift><Key.shift><Key.shift>DR.<Key.space><Key.shift><Key.shift><Key.shift><Key.shift><Key.shift><Key.shift><Key.shift>HARISINGH<Key.space><Key.down><Key.enter>
Screenshot: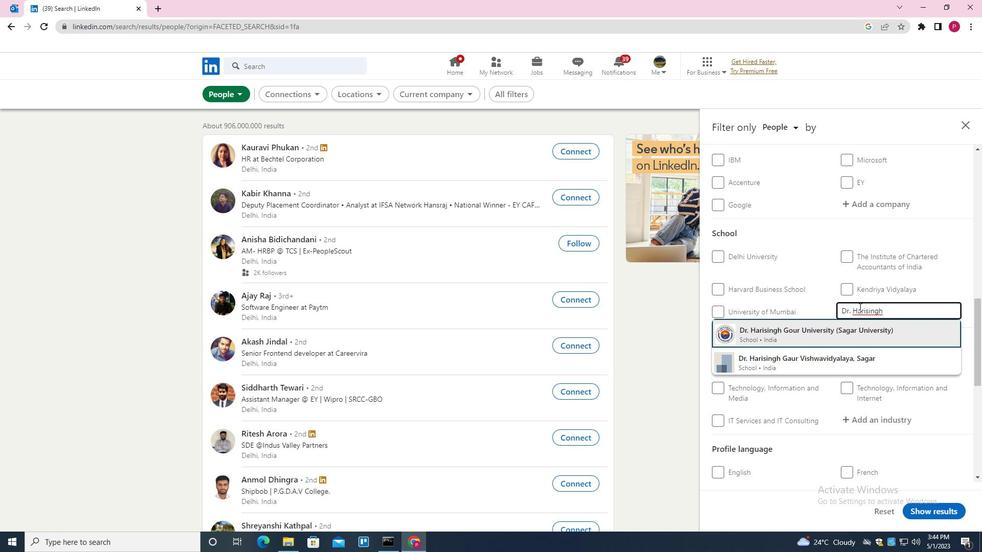 
Action: Mouse moved to (860, 308)
Screenshot: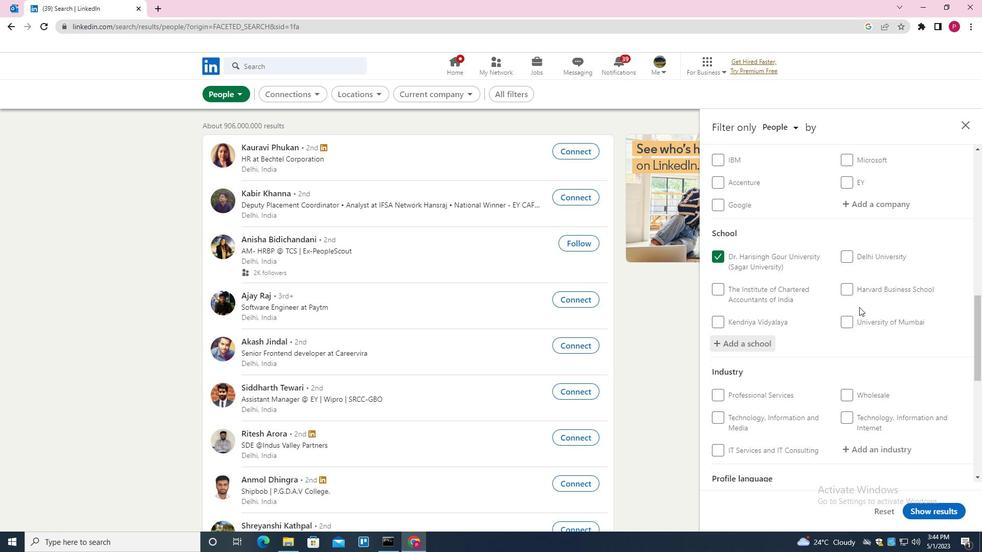 
Action: Mouse scrolled (860, 307) with delta (0, 0)
Screenshot: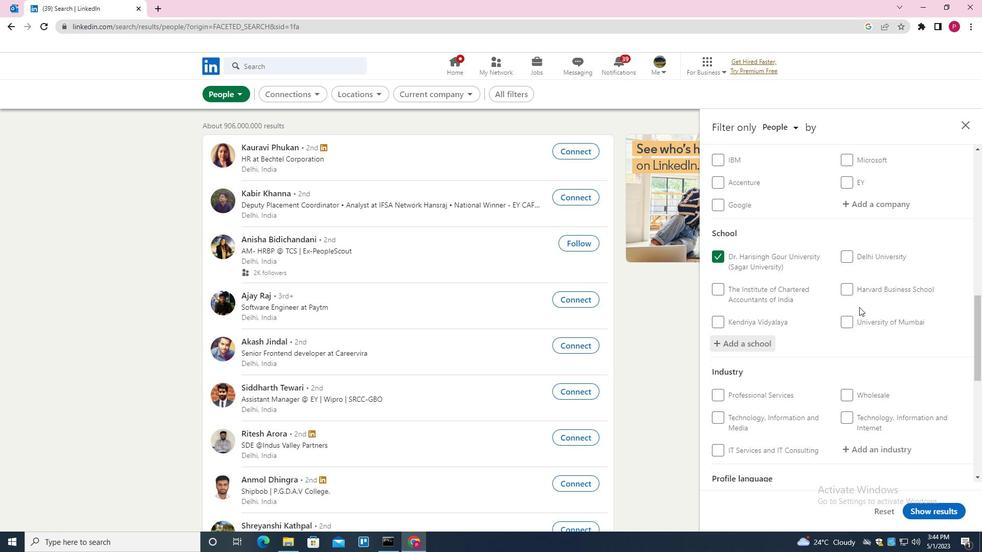 
Action: Mouse scrolled (860, 307) with delta (0, 0)
Screenshot: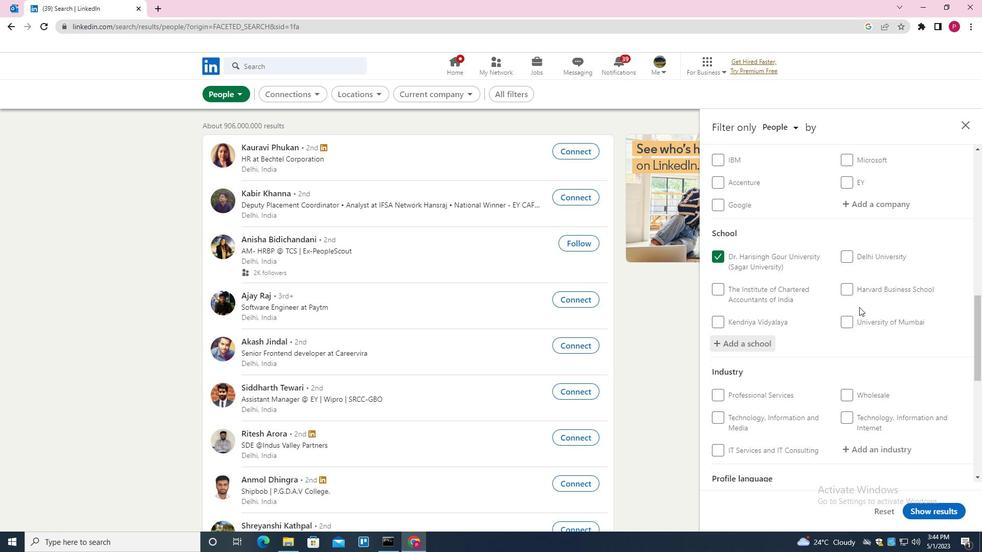
Action: Mouse scrolled (860, 307) with delta (0, 0)
Screenshot: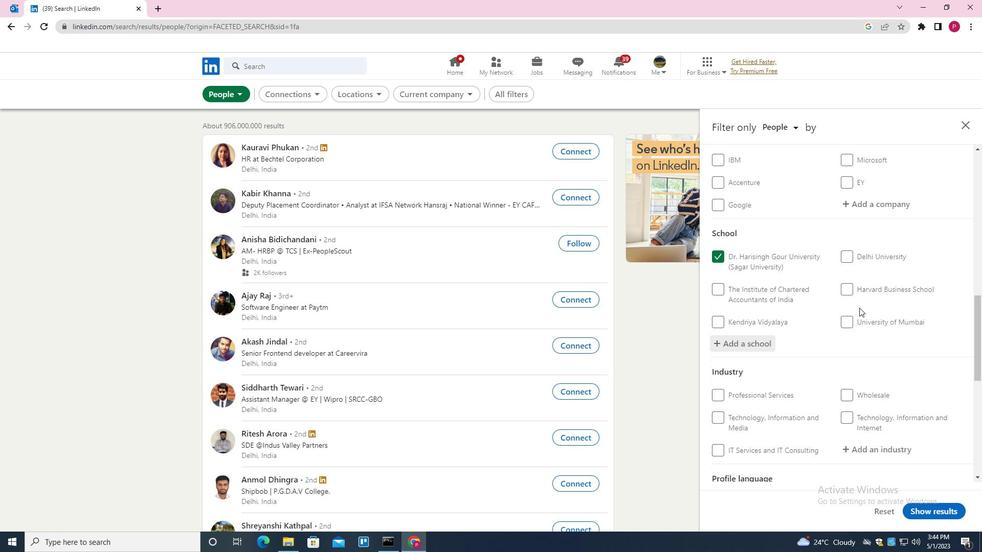 
Action: Mouse scrolled (860, 307) with delta (0, 0)
Screenshot: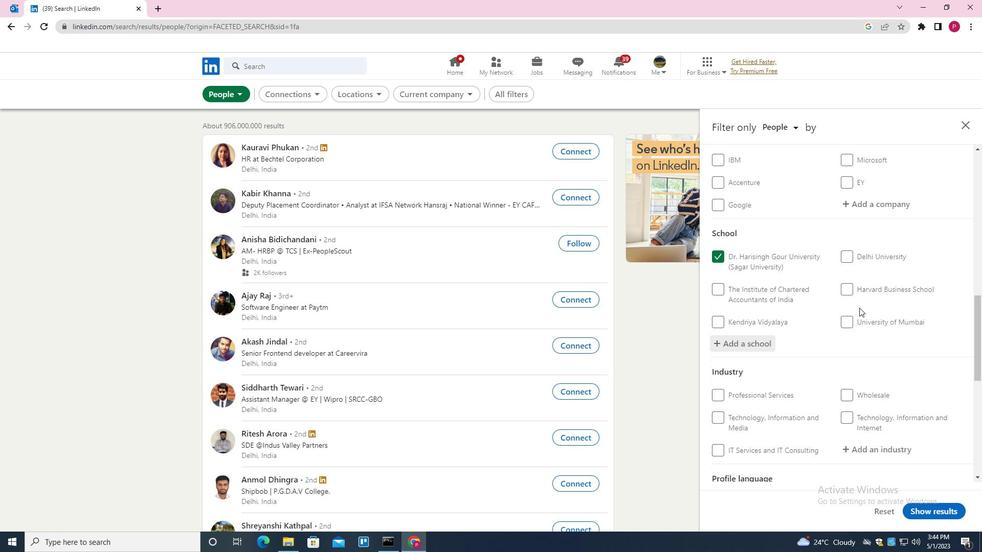 
Action: Mouse moved to (876, 243)
Screenshot: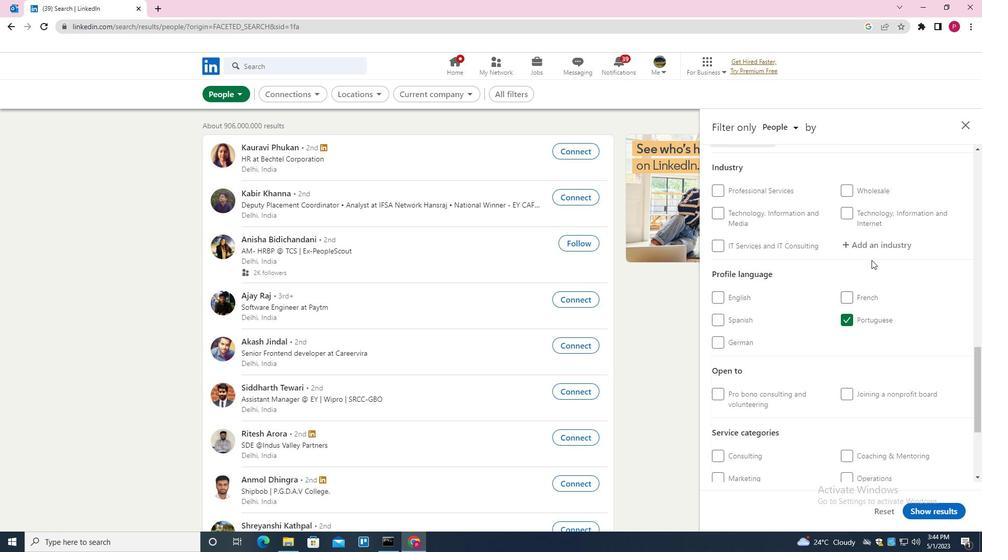 
Action: Mouse pressed left at (876, 243)
Screenshot: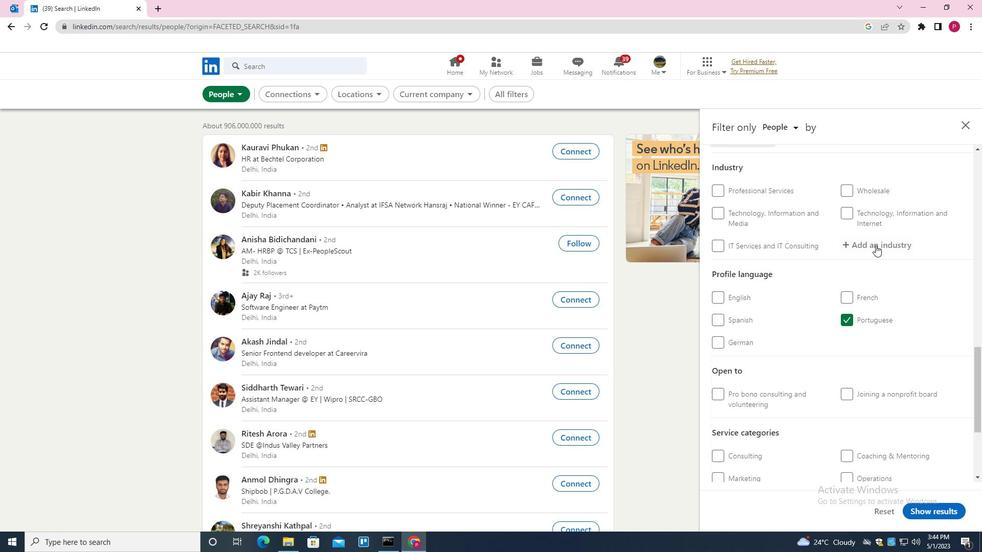 
Action: Key pressed <Key.shift><Key.shift><Key.shift><Key.shift><Key.shift><Key.shift>EMBE<Key.down><Key.enter>
Screenshot: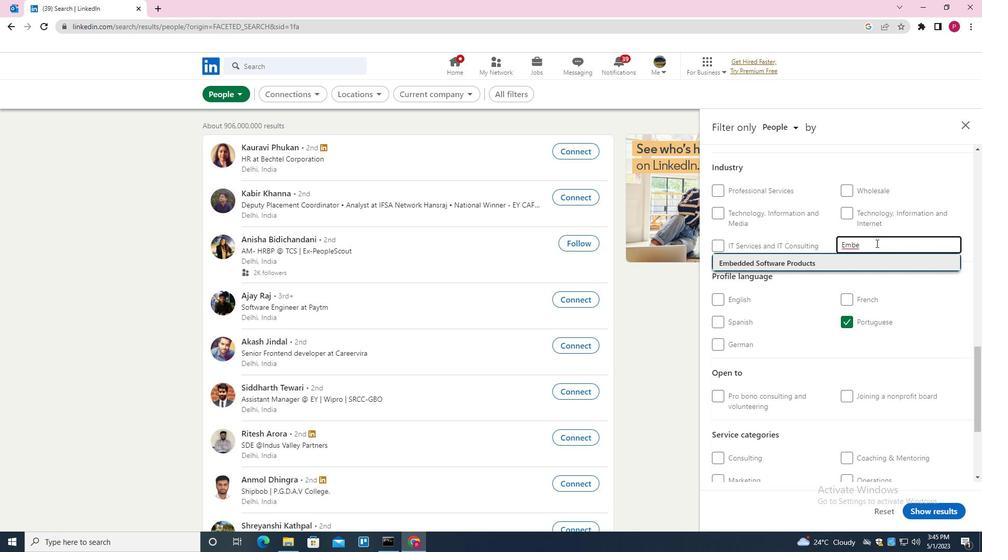 
Action: Mouse moved to (861, 258)
Screenshot: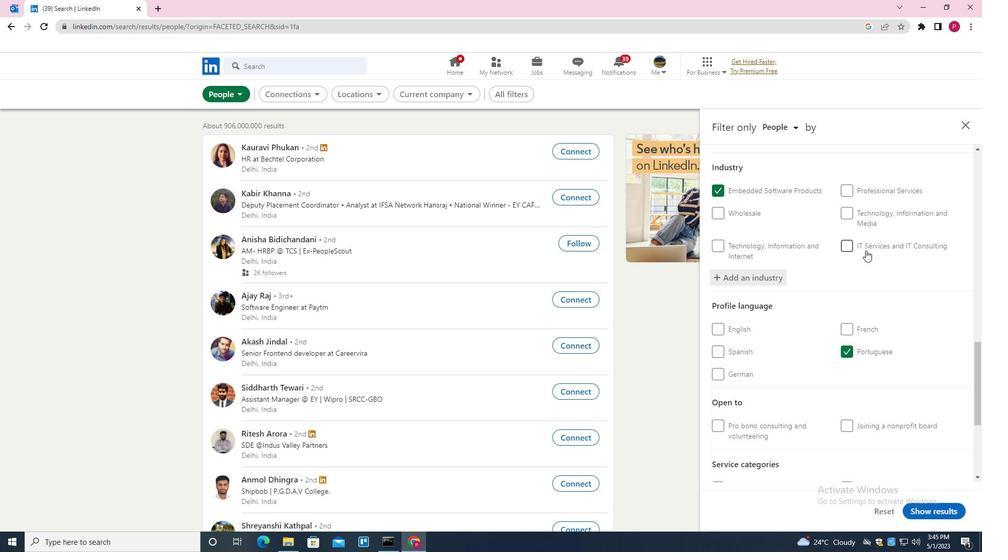 
Action: Mouse scrolled (861, 258) with delta (0, 0)
Screenshot: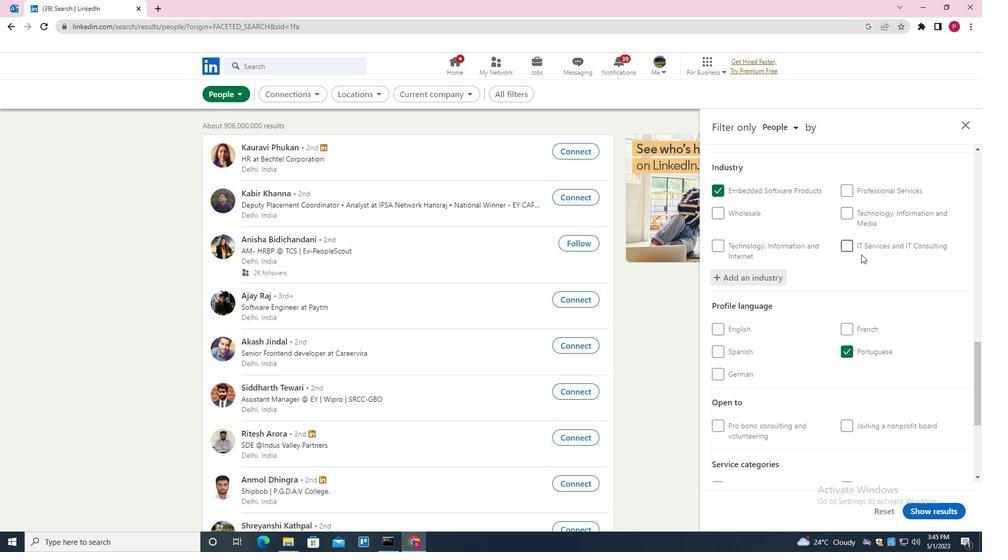
Action: Mouse moved to (861, 260)
Screenshot: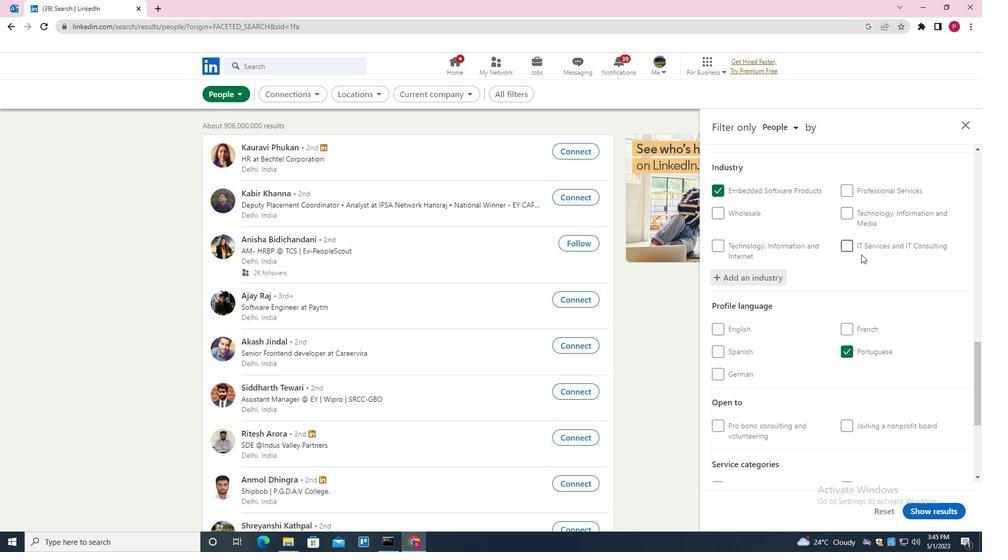
Action: Mouse scrolled (861, 259) with delta (0, 0)
Screenshot: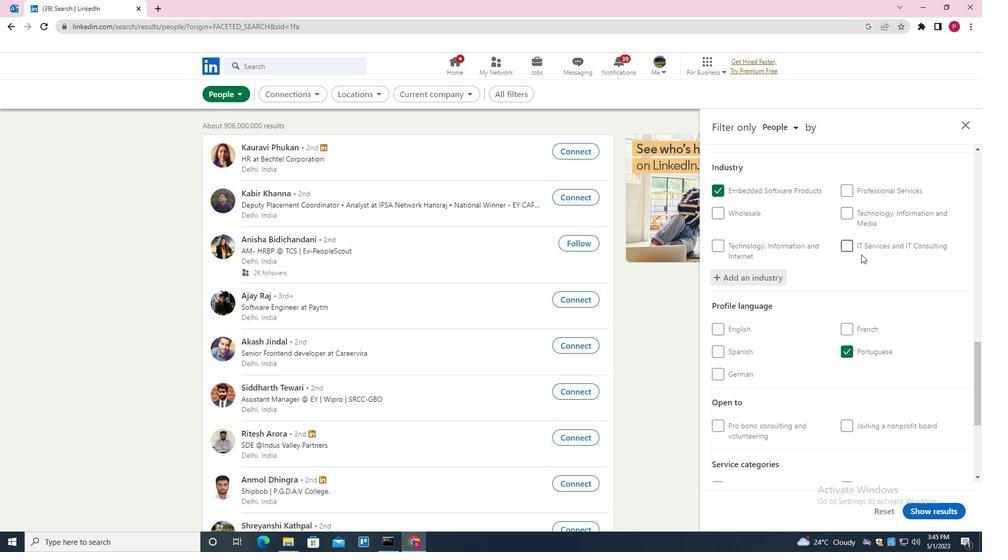
Action: Mouse moved to (861, 263)
Screenshot: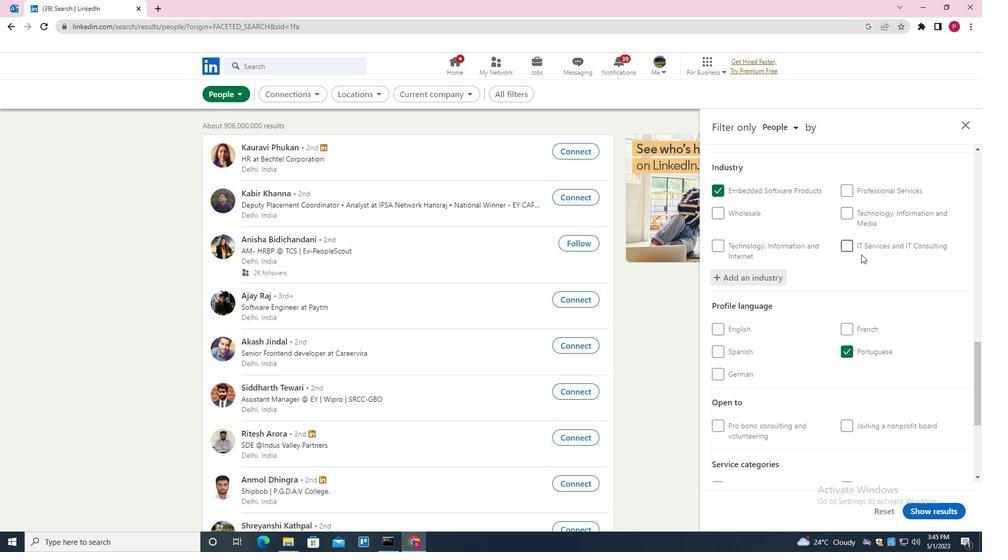 
Action: Mouse scrolled (861, 262) with delta (0, 0)
Screenshot: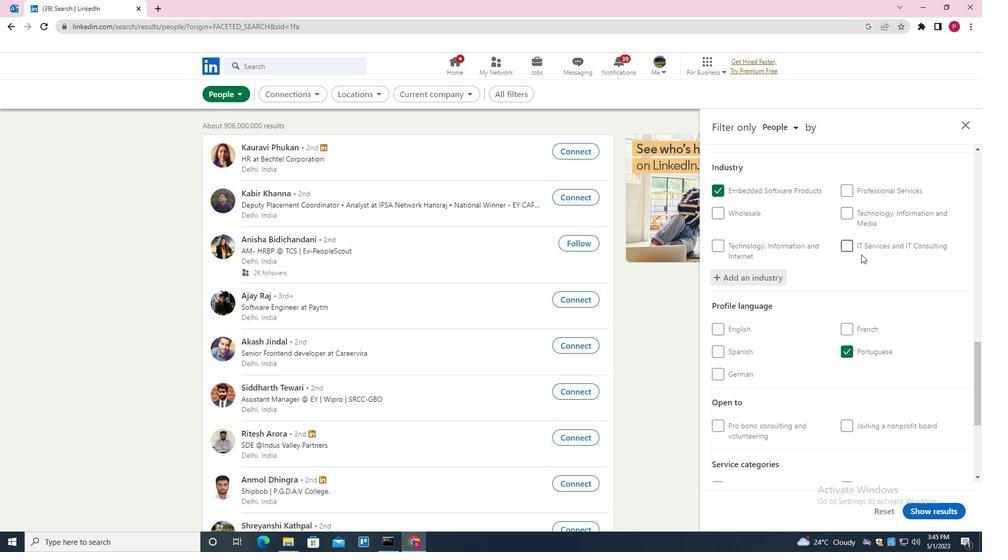 
Action: Mouse moved to (861, 267)
Screenshot: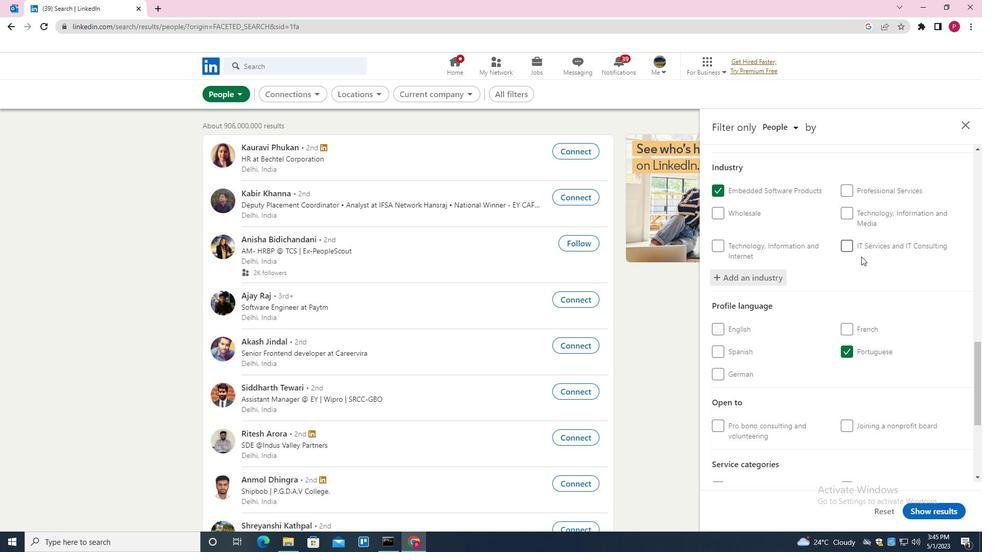 
Action: Mouse scrolled (861, 266) with delta (0, 0)
Screenshot: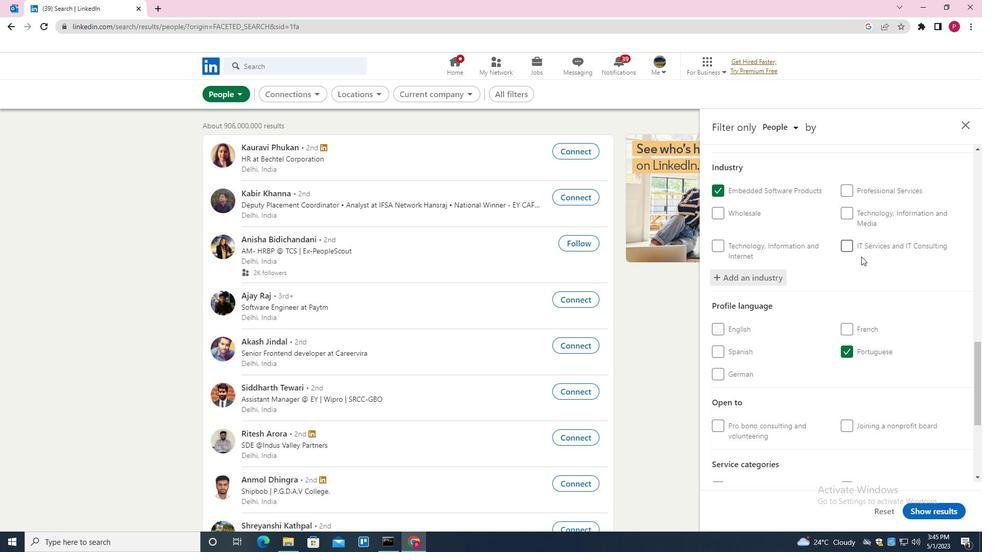 
Action: Mouse moved to (861, 271)
Screenshot: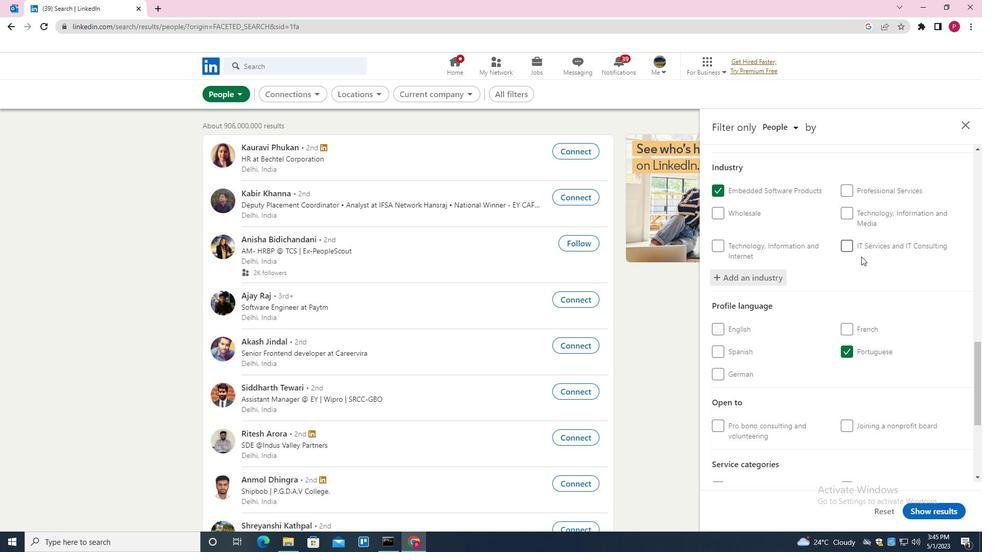 
Action: Mouse scrolled (861, 270) with delta (0, 0)
Screenshot: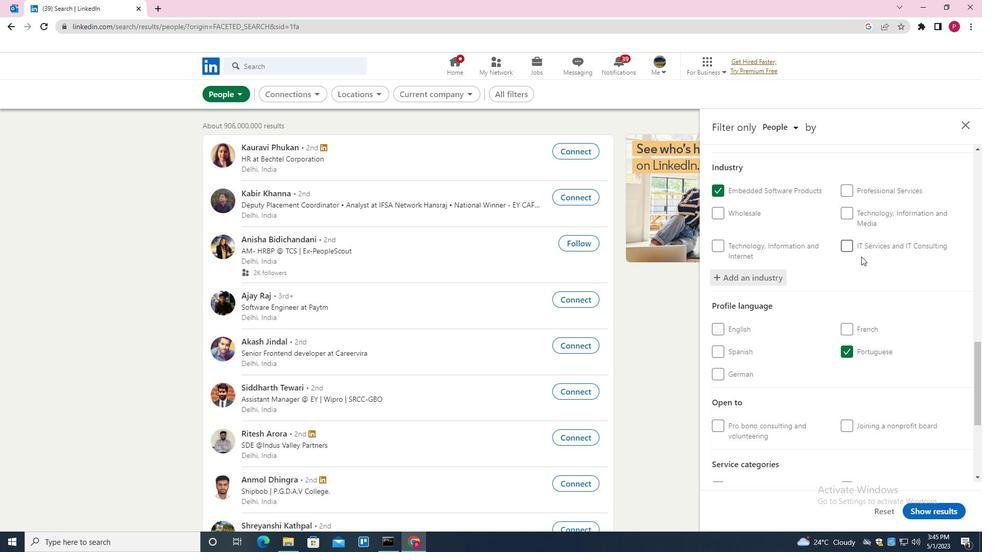 
Action: Mouse moved to (868, 339)
Screenshot: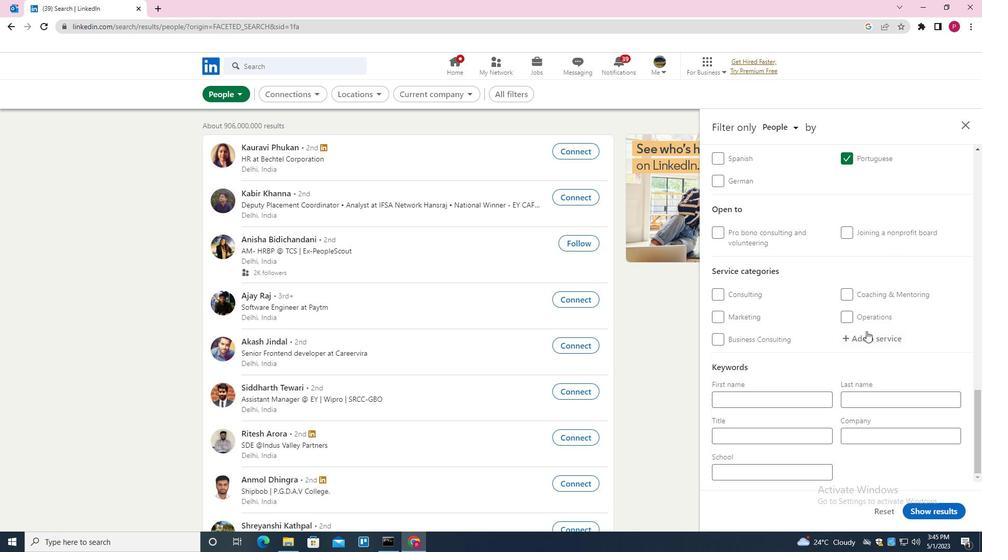 
Action: Mouse pressed left at (868, 339)
Screenshot: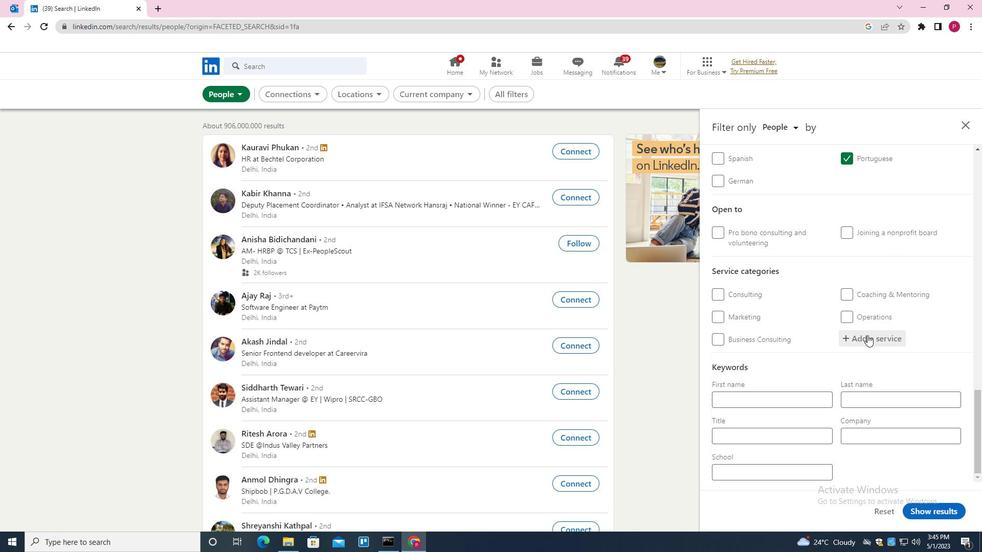 
Action: Key pressed <Key.shift><Key.shift>PRINT<Key.down><Key.enter>
Screenshot: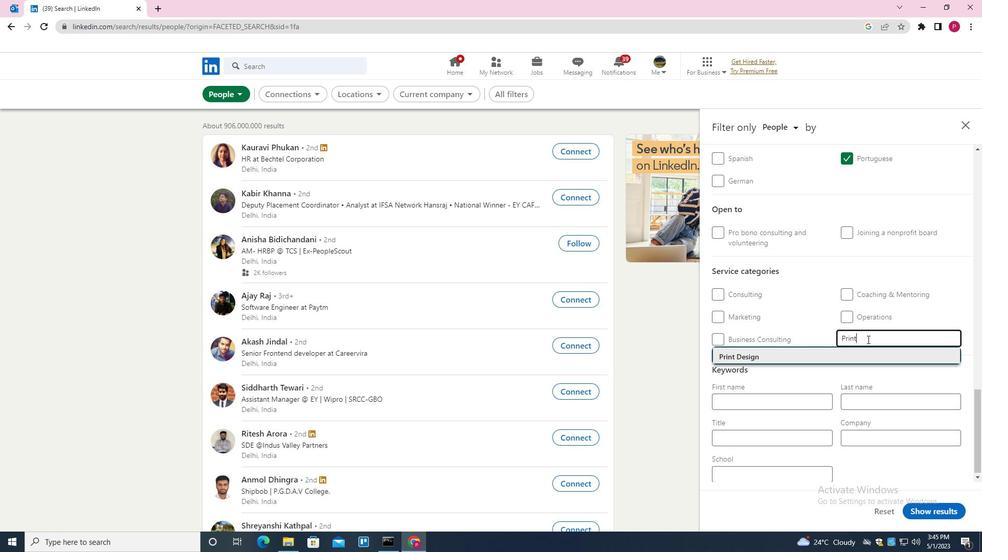 
Action: Mouse moved to (862, 345)
Screenshot: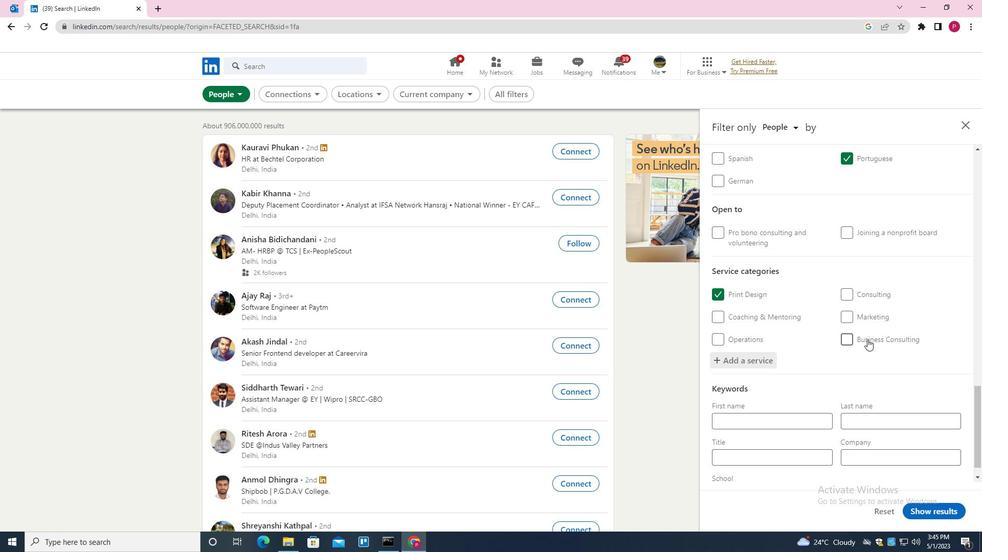 
Action: Mouse scrolled (862, 344) with delta (0, 0)
Screenshot: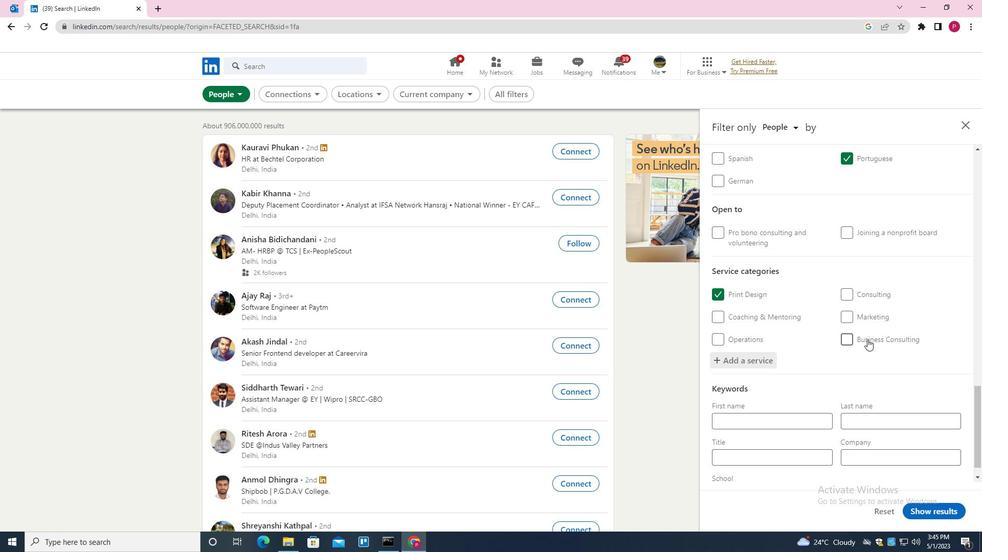 
Action: Mouse scrolled (862, 344) with delta (0, 0)
Screenshot: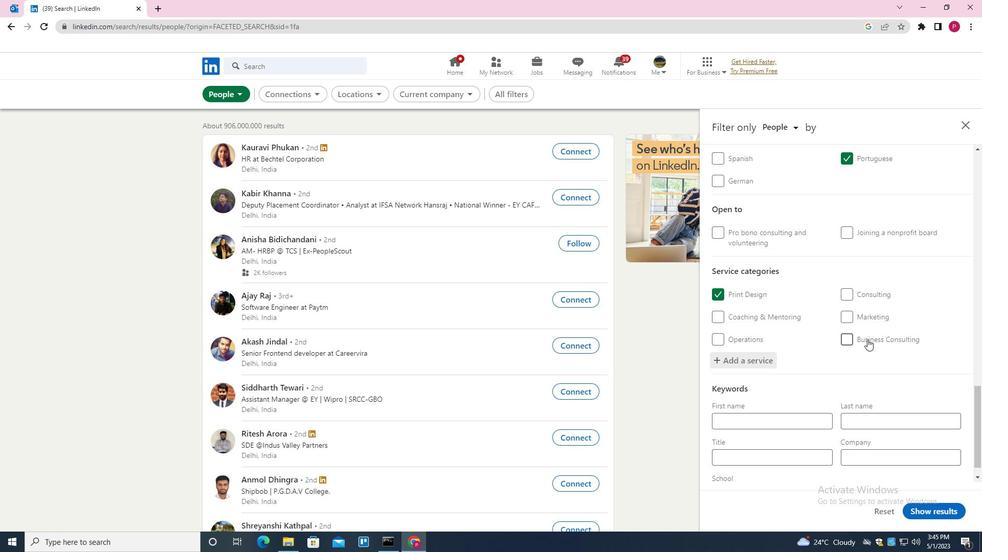 
Action: Mouse scrolled (862, 344) with delta (0, 0)
Screenshot: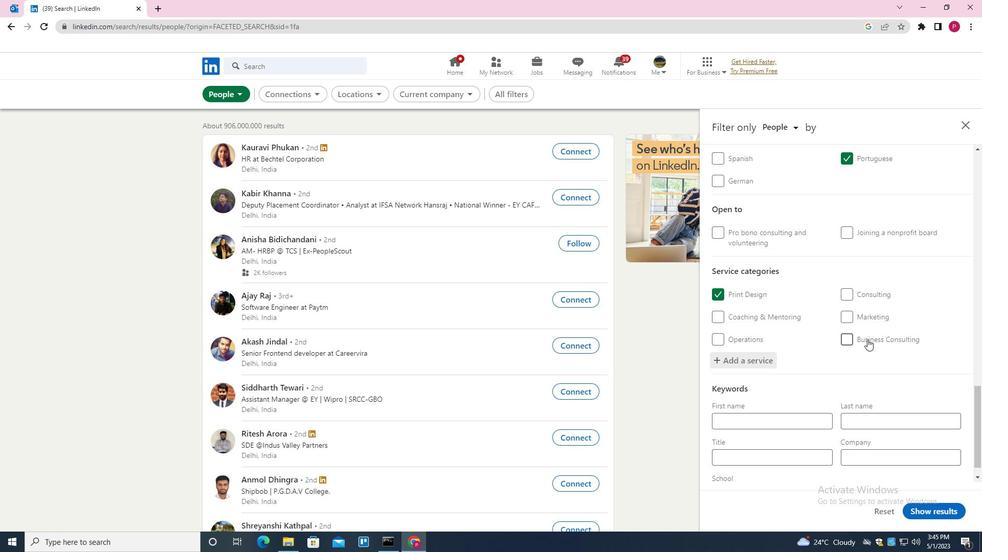 
Action: Mouse scrolled (862, 344) with delta (0, 0)
Screenshot: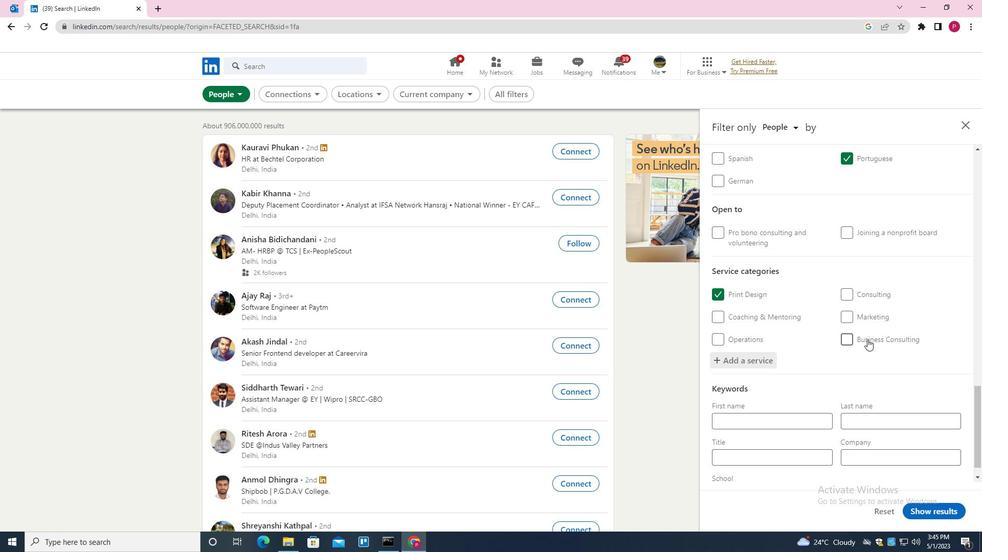 
Action: Mouse scrolled (862, 344) with delta (0, 0)
Screenshot: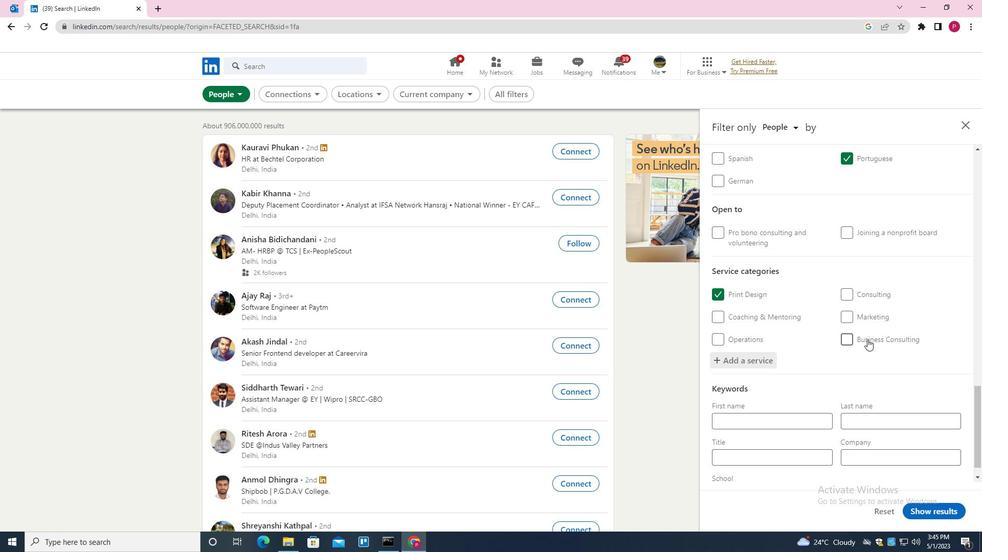 
Action: Mouse moved to (801, 437)
Screenshot: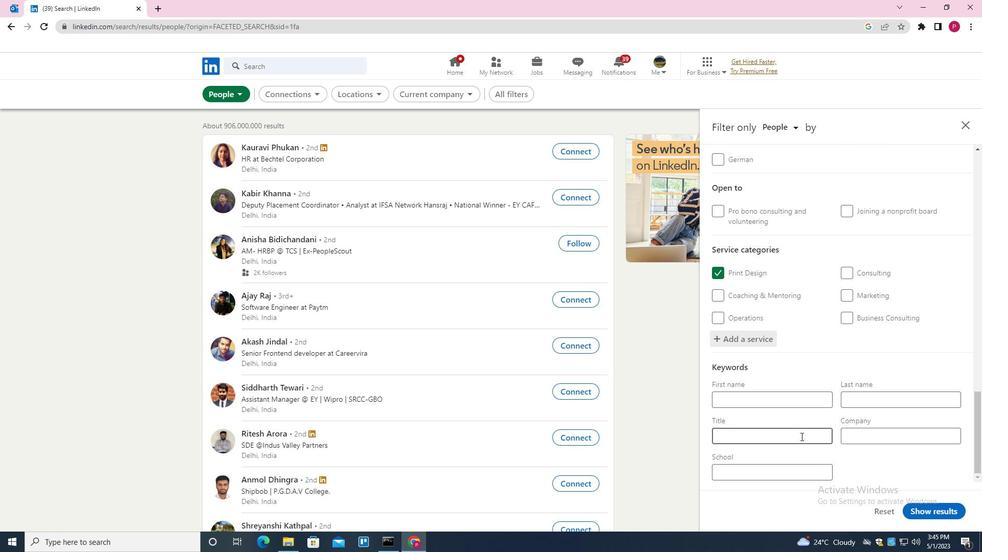 
Action: Mouse pressed left at (801, 437)
Screenshot: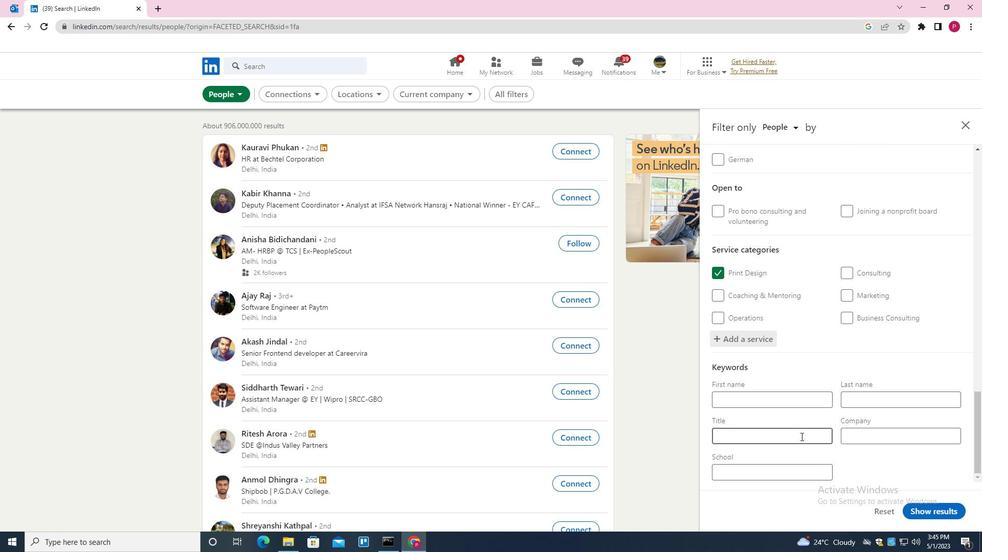 
Action: Key pressed <Key.shift><Key.shift><Key.shift><Key.shift><Key.shift><Key.shift><Key.shift>PETROLEUM<Key.space><Key.shift>ENGINEER
Screenshot: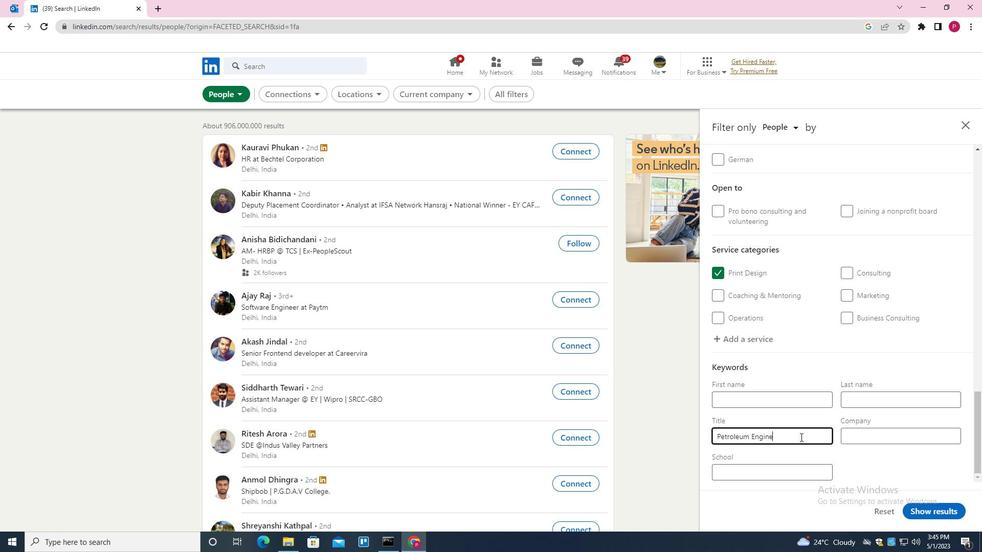 
Action: Mouse moved to (933, 510)
Screenshot: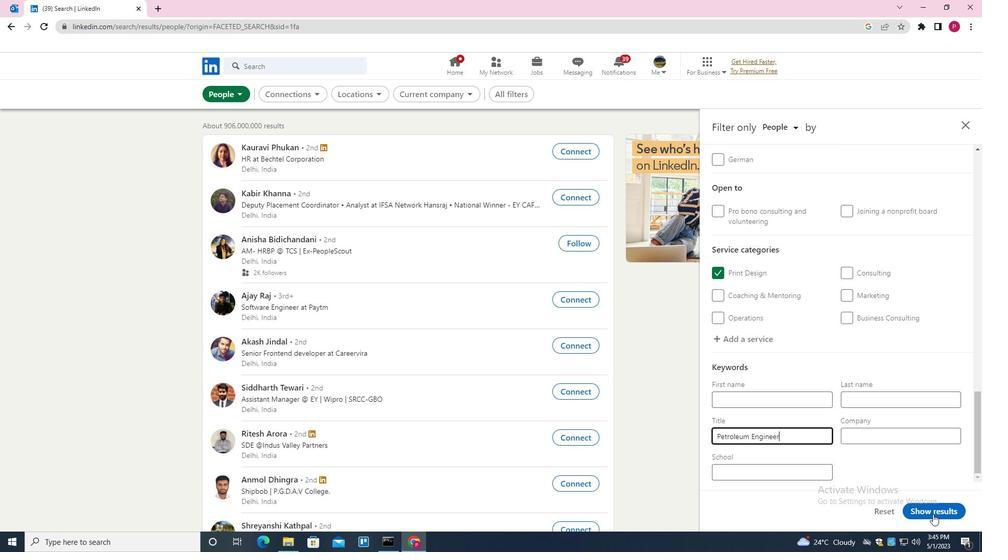 
Action: Mouse pressed left at (933, 510)
Screenshot: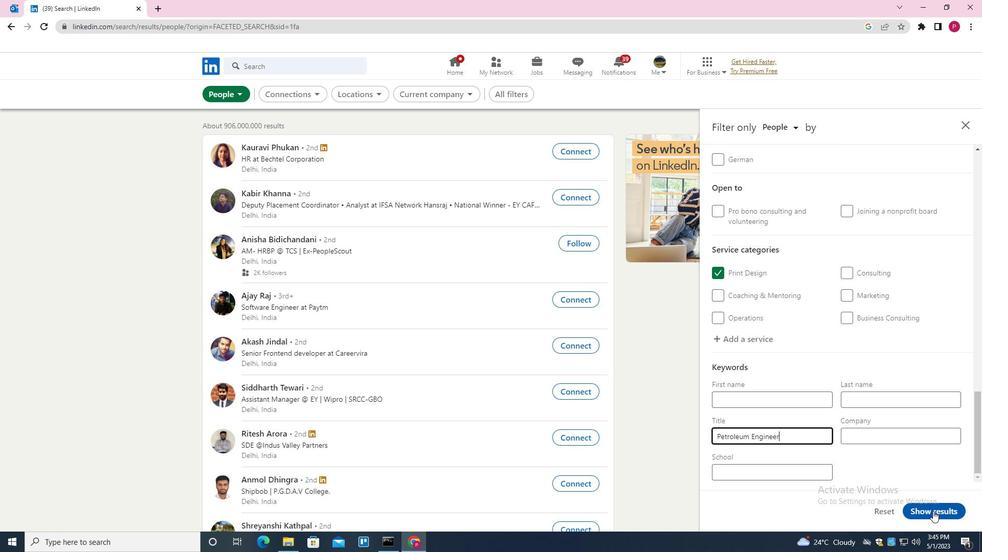 
Action: Mouse moved to (518, 198)
Screenshot: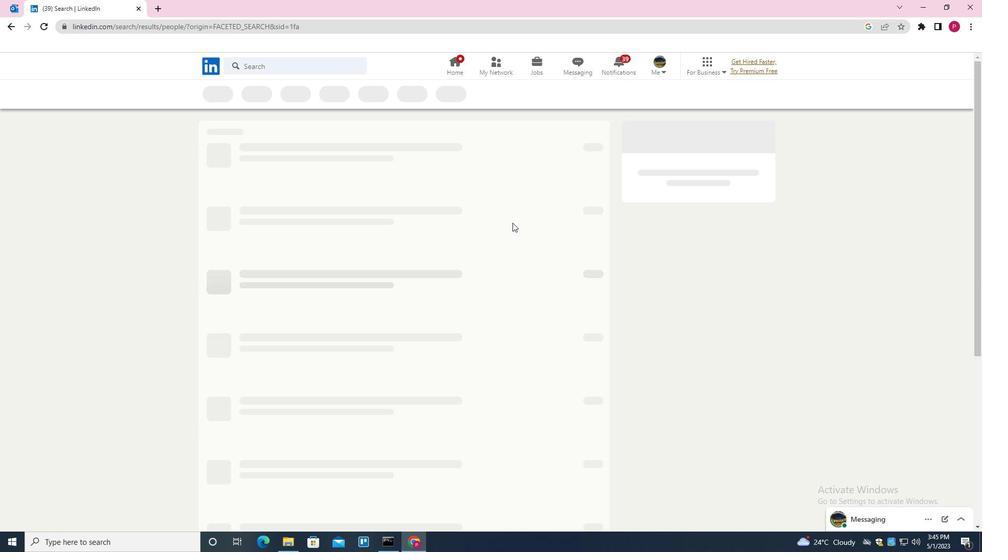 
